 Task: In the Company hp.com, Add note: 'Update contact records with recent conversation notes.'. Mark checkbox to create task to follow up ': Tomorrow'. Create task, with  description: Send Proposal to Client, Add due date: Today; Add reminder: 30 Minutes before. Set Priority Low  and add note: Review the attached proposal. Logged in from softage.1@softage.net
Action: Mouse moved to (110, 81)
Screenshot: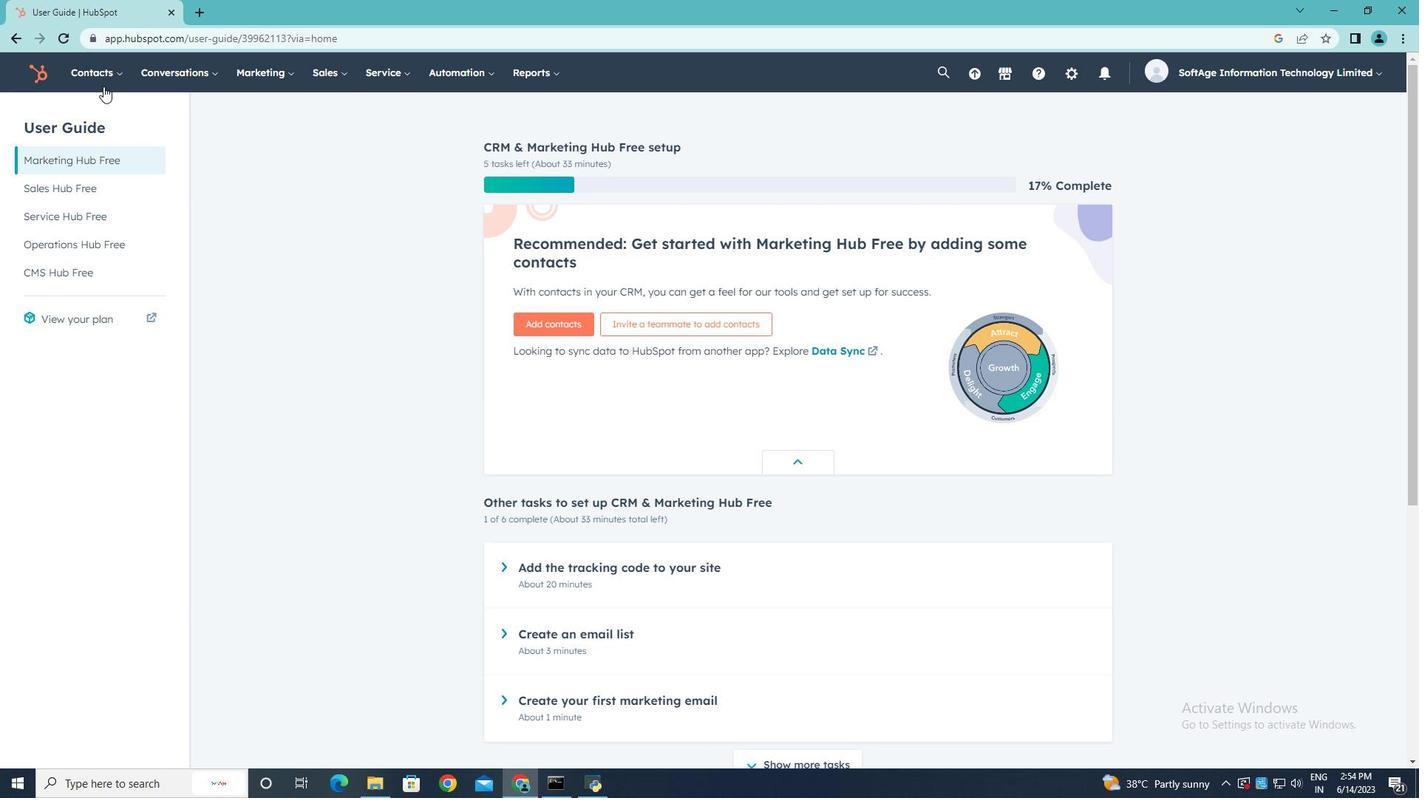 
Action: Mouse pressed left at (110, 81)
Screenshot: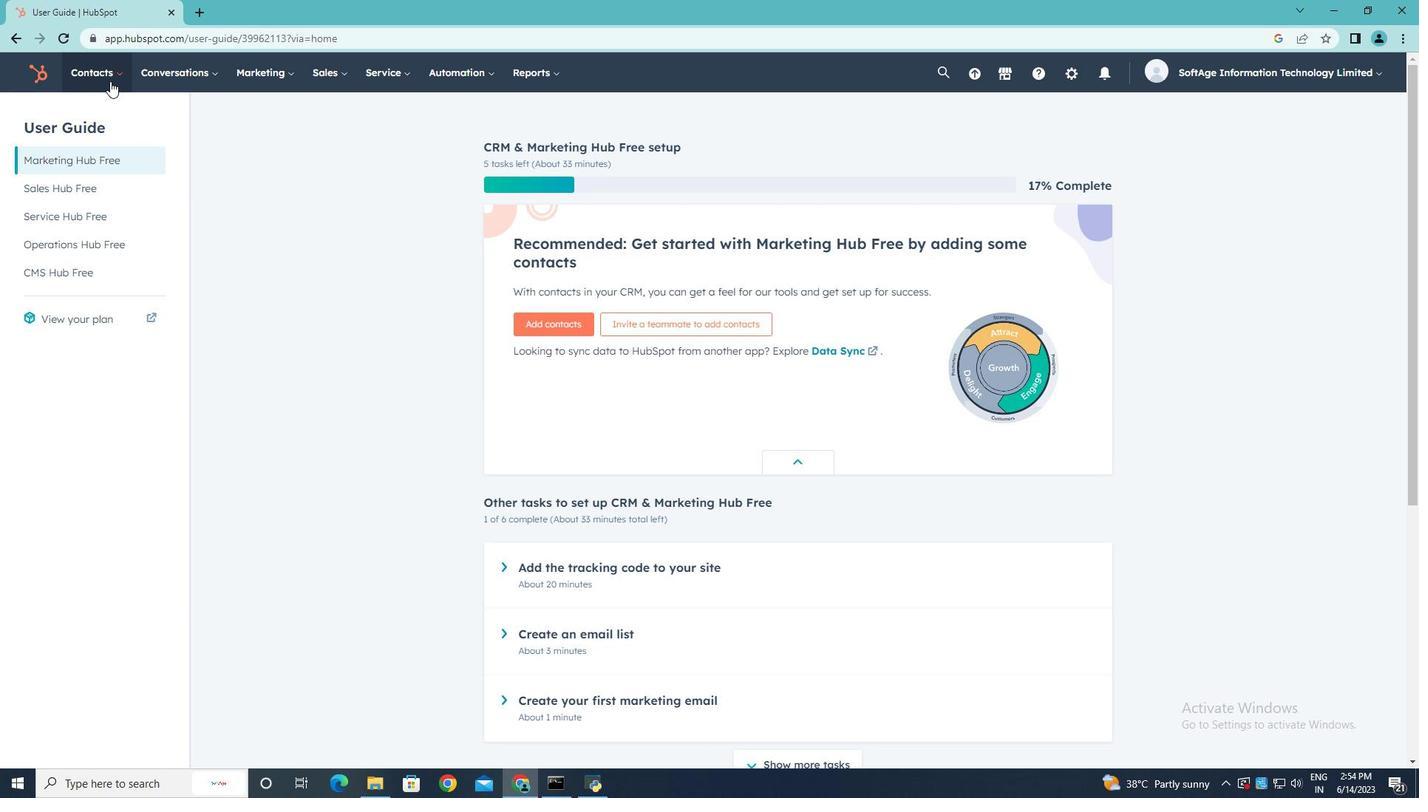 
Action: Mouse moved to (103, 135)
Screenshot: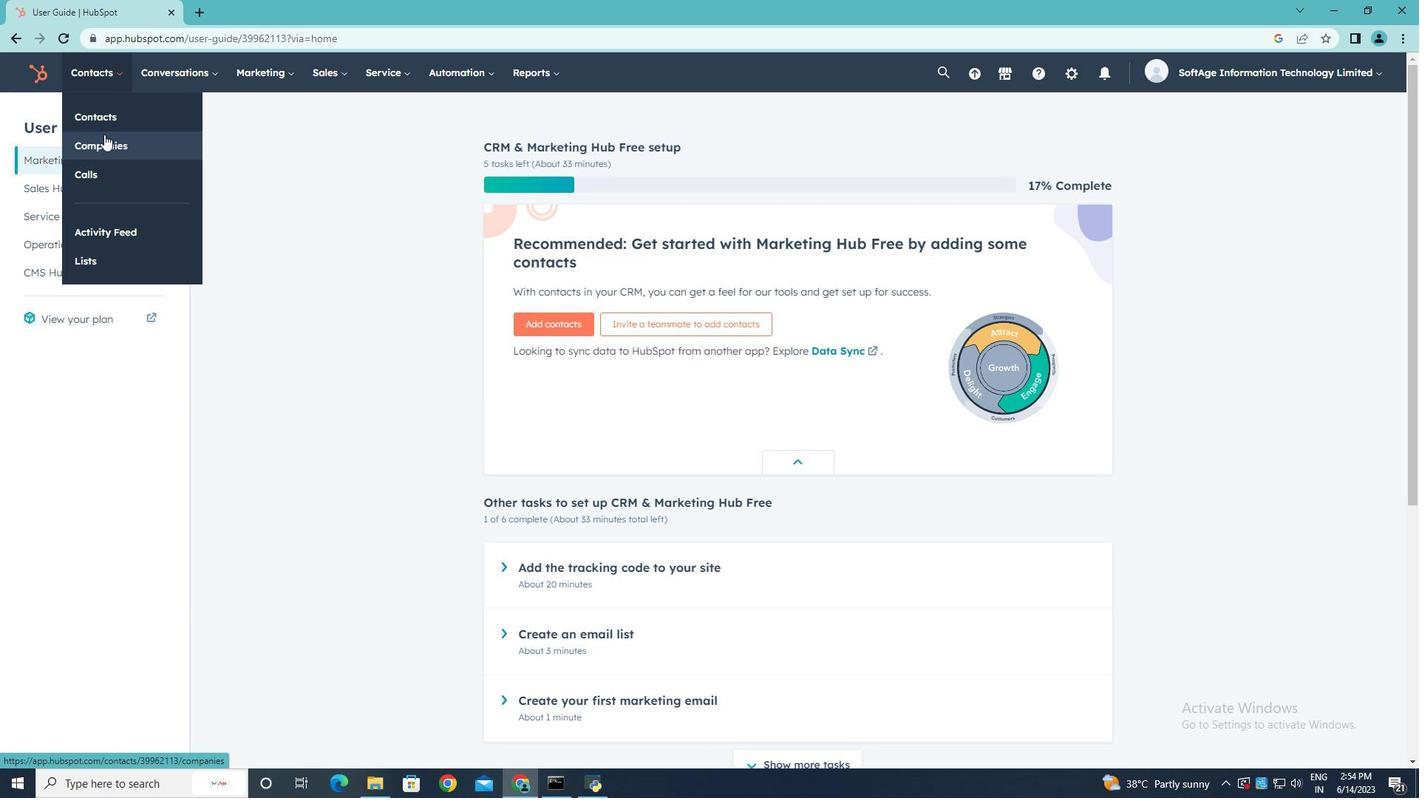 
Action: Mouse pressed left at (103, 135)
Screenshot: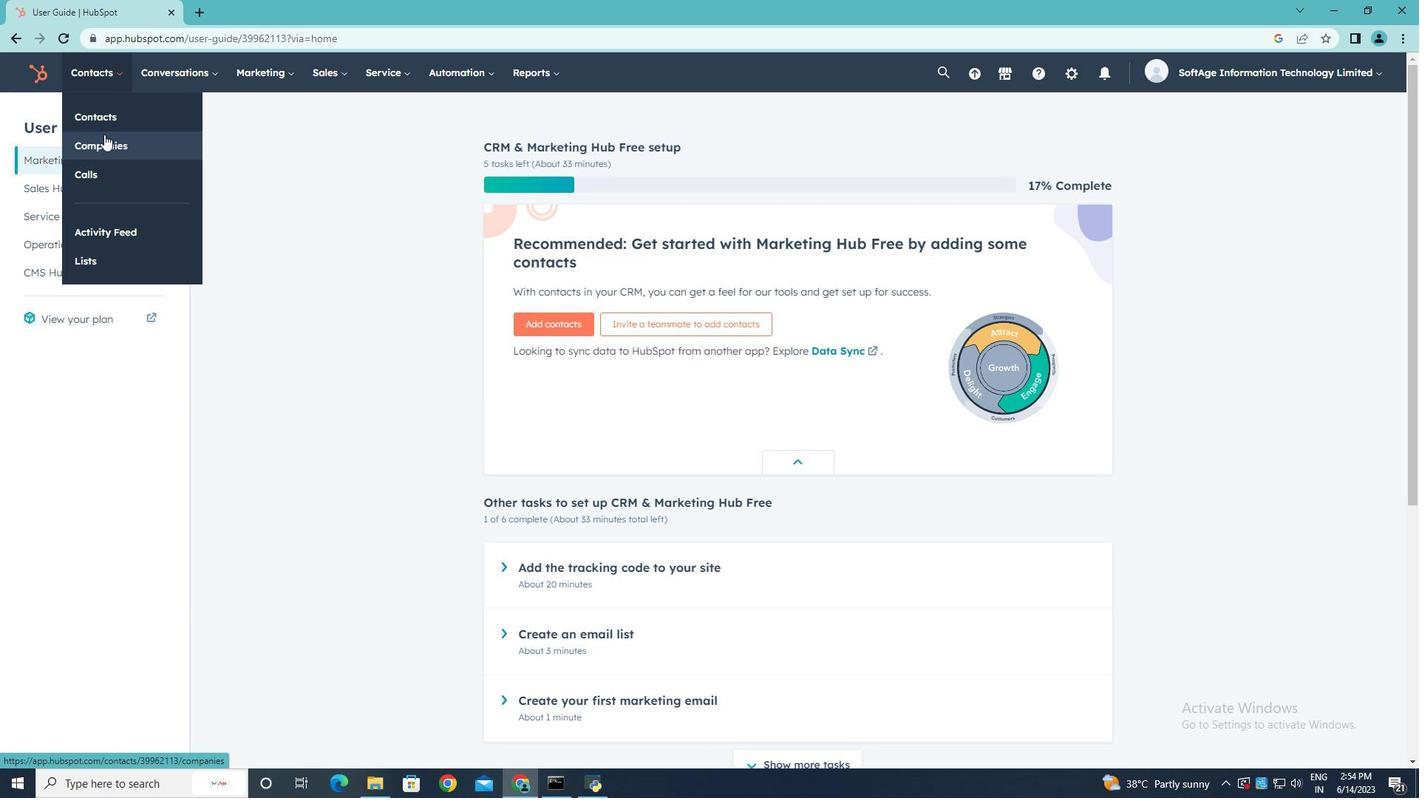 
Action: Mouse moved to (96, 239)
Screenshot: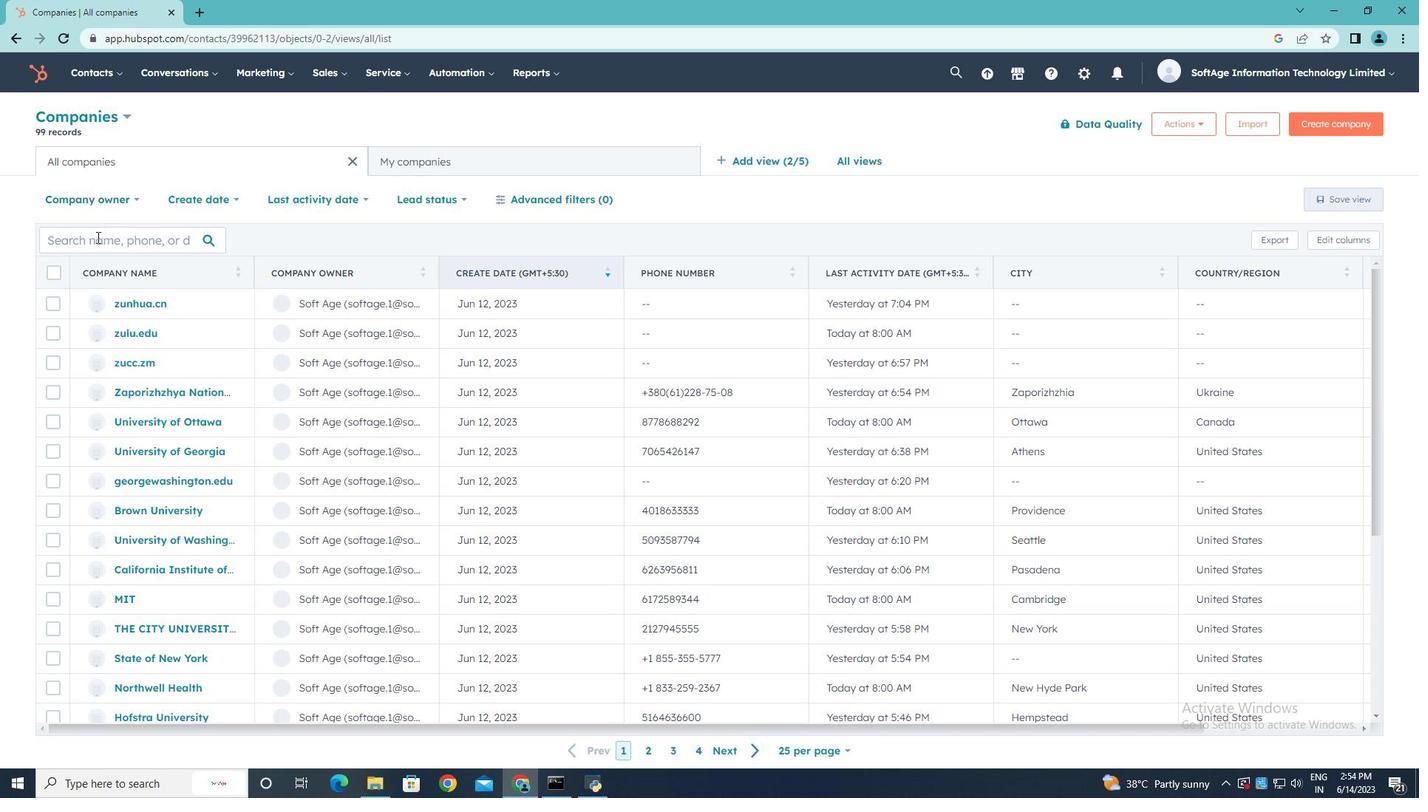 
Action: Mouse pressed left at (96, 239)
Screenshot: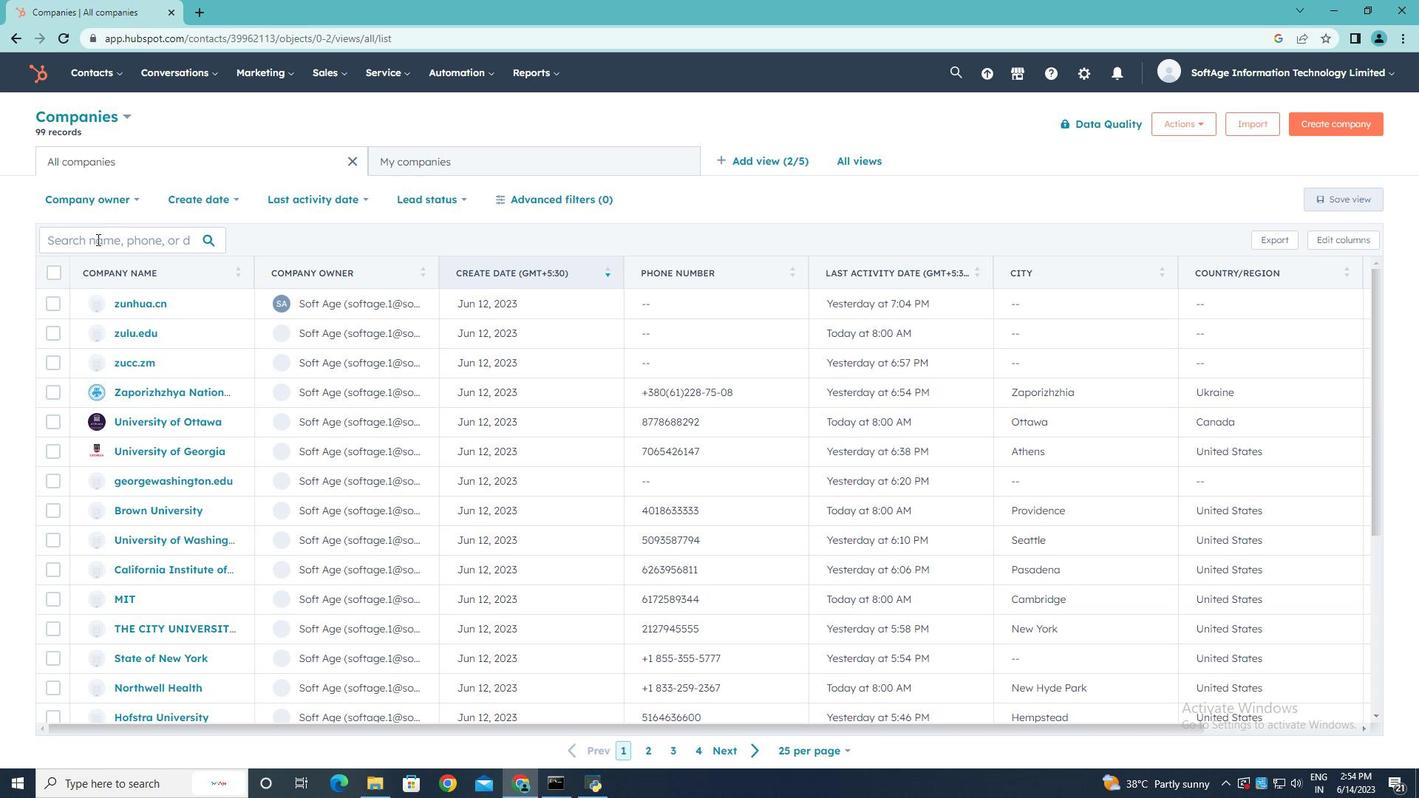 
Action: Key pressed hp.com
Screenshot: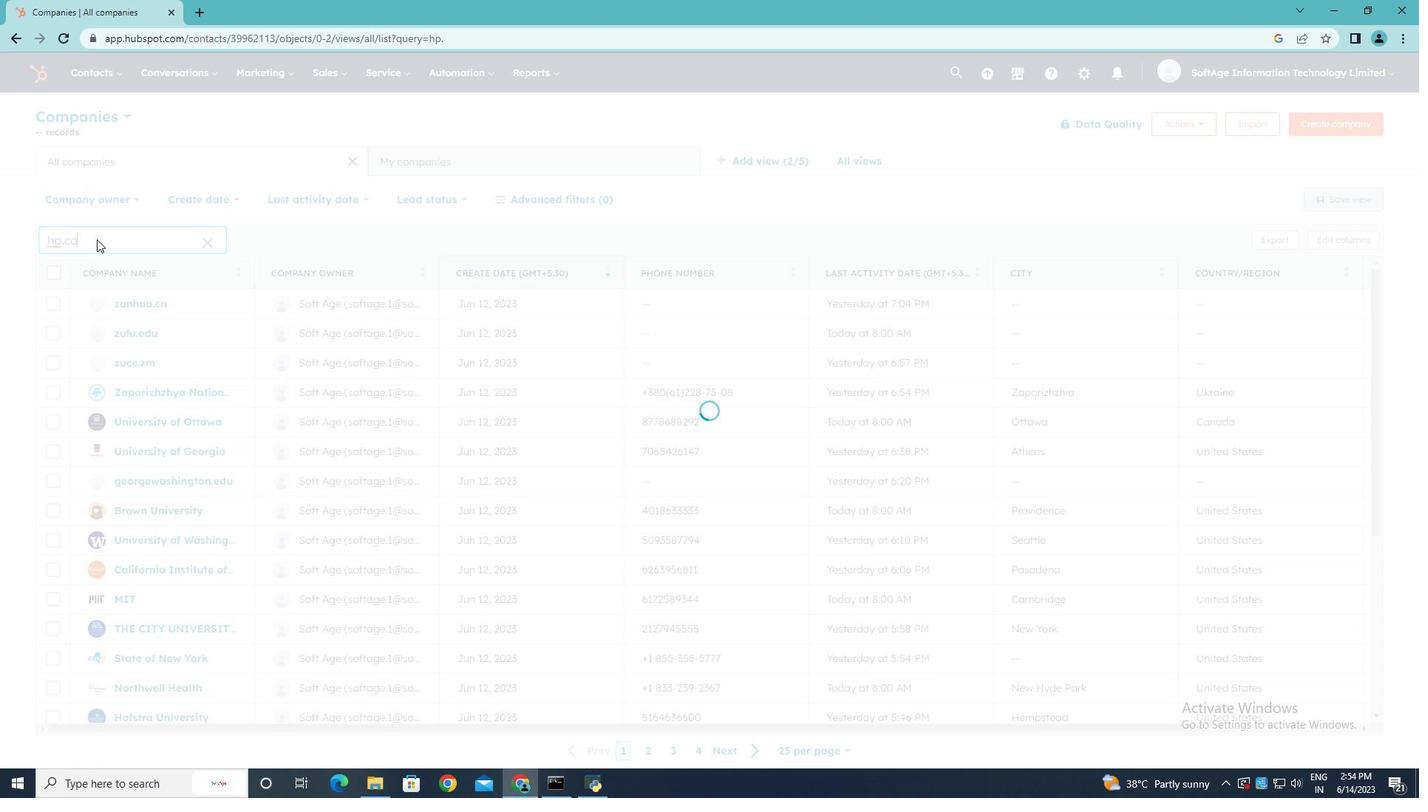 
Action: Mouse moved to (147, 306)
Screenshot: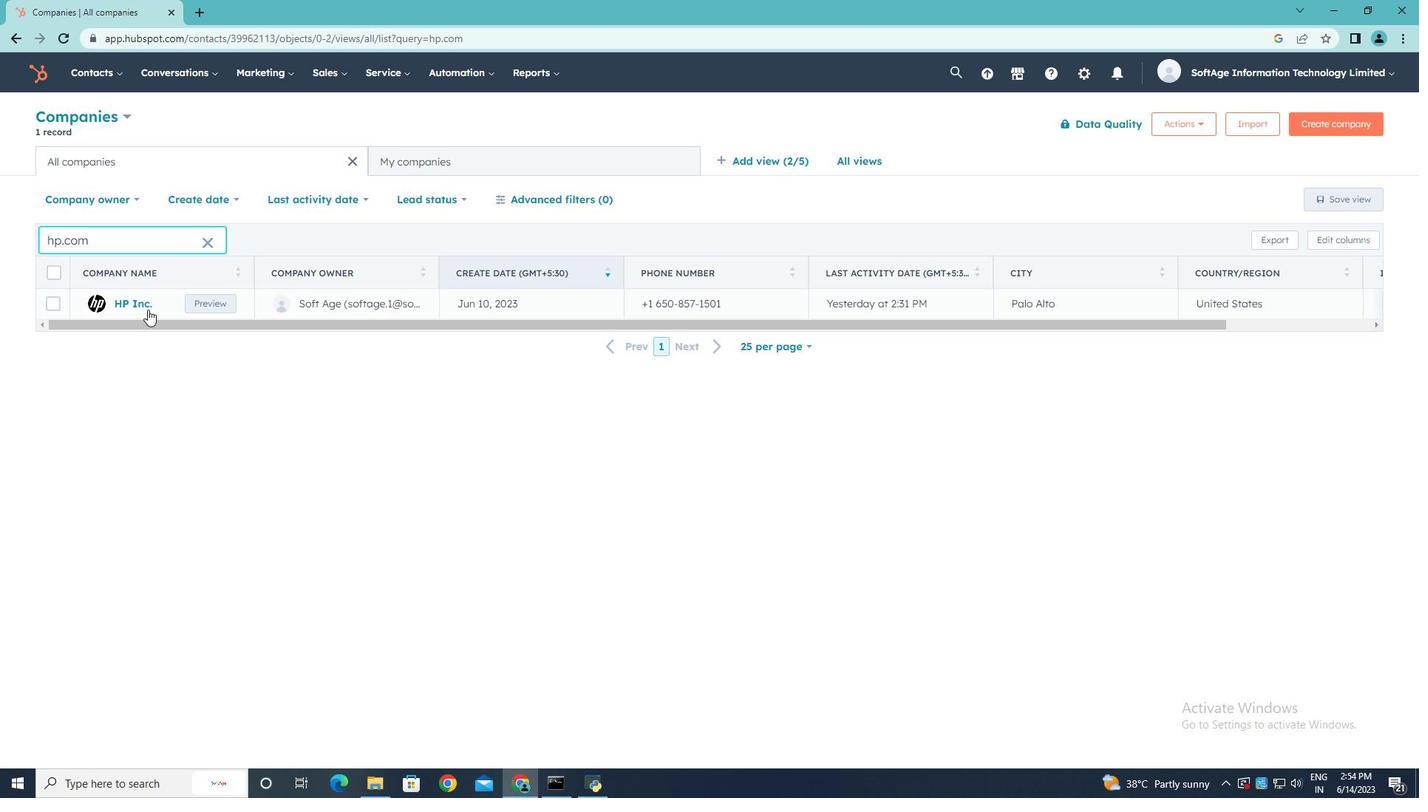 
Action: Mouse pressed left at (147, 306)
Screenshot: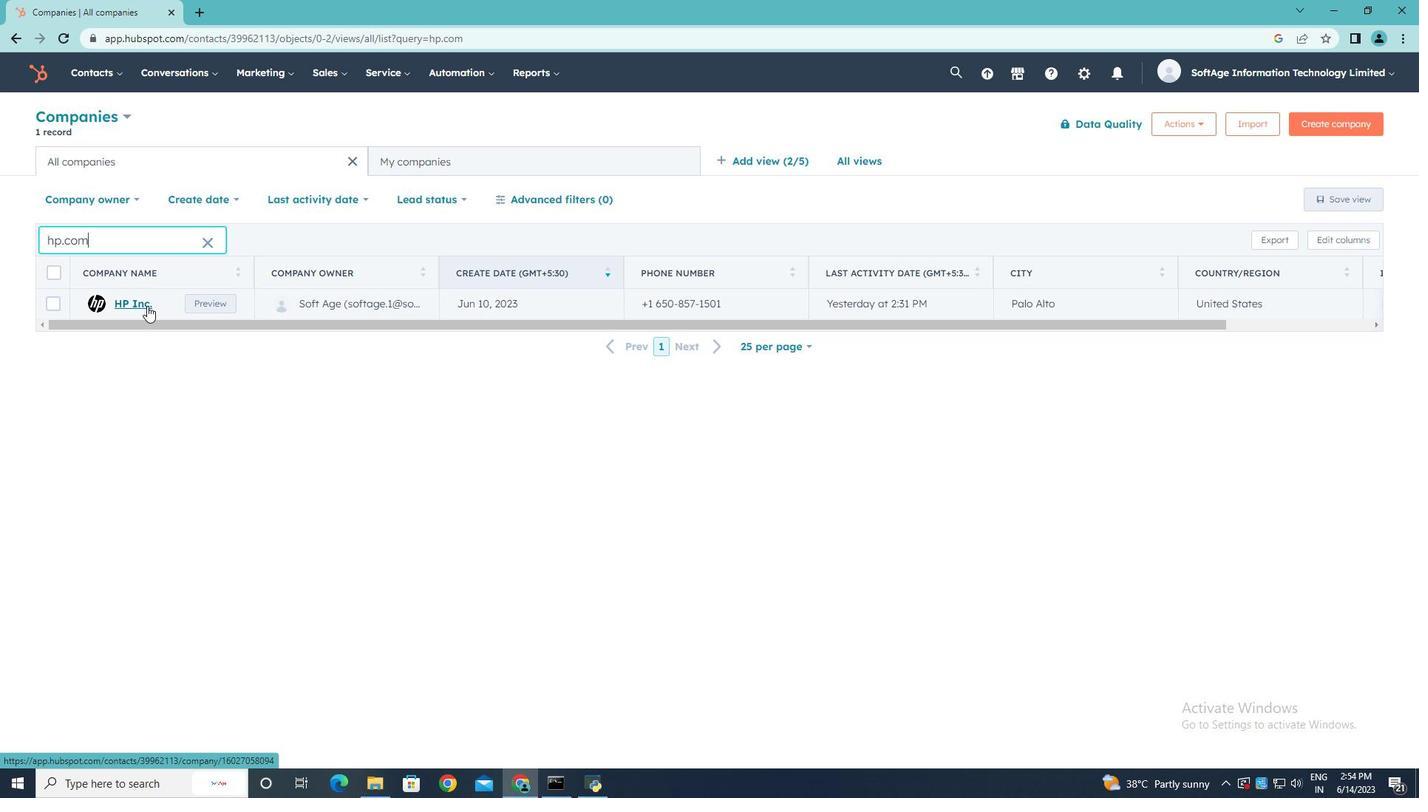 
Action: Mouse moved to (52, 249)
Screenshot: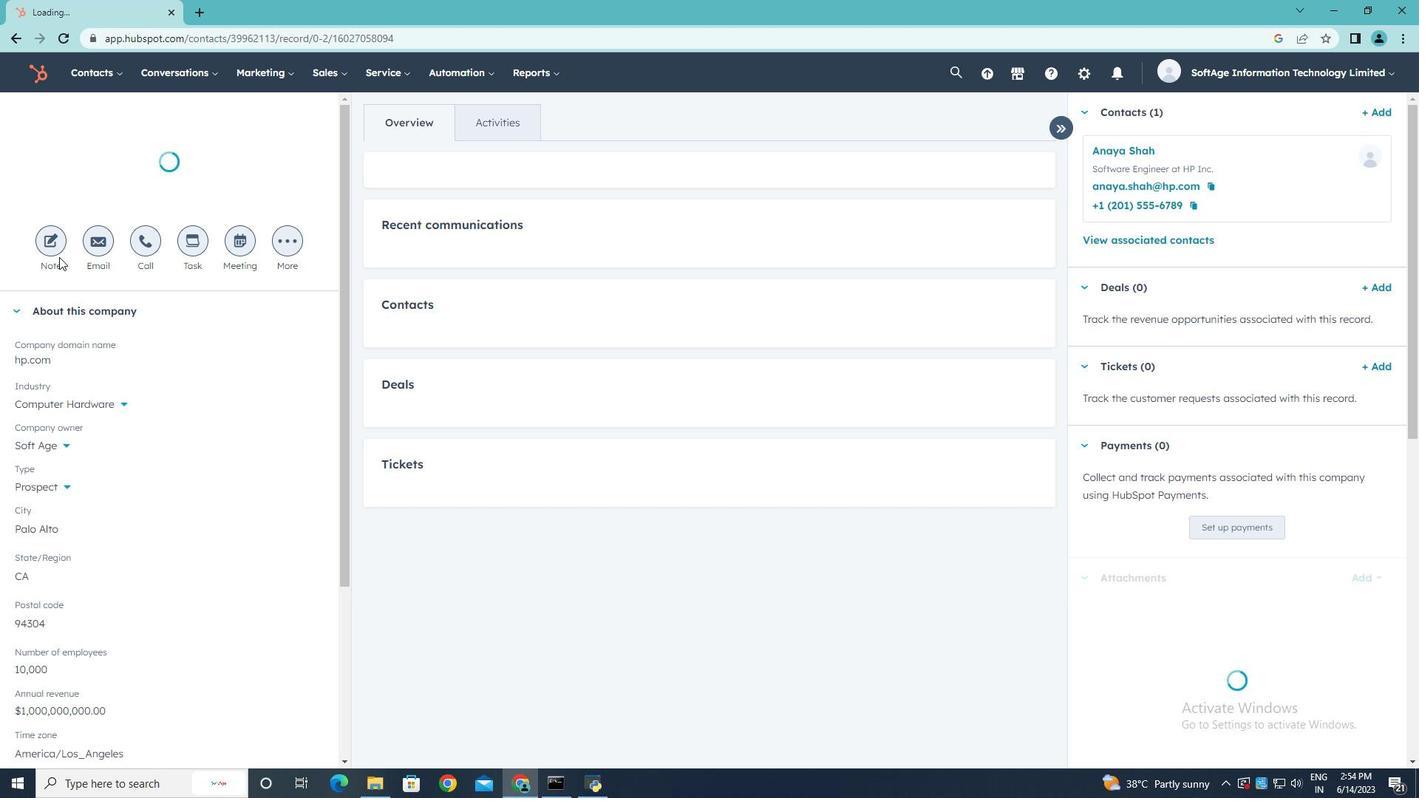 
Action: Mouse pressed left at (52, 249)
Screenshot: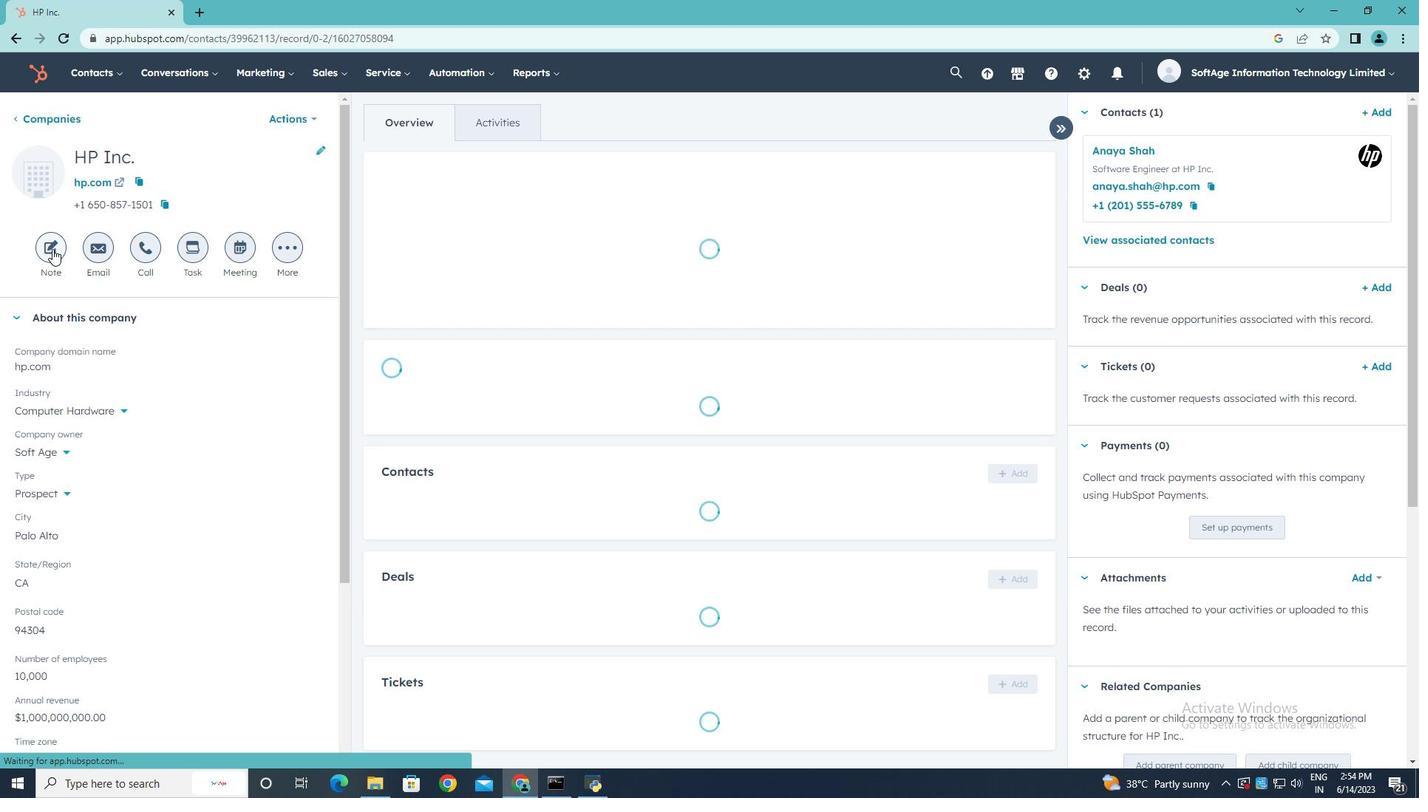 
Action: Key pressed <Key.shift>Update<Key.space>e<Key.backspace>contact<Key.space>records<Key.space>with<Key.space>recent<Key.space>conversation<Key.space>notes.
Screenshot: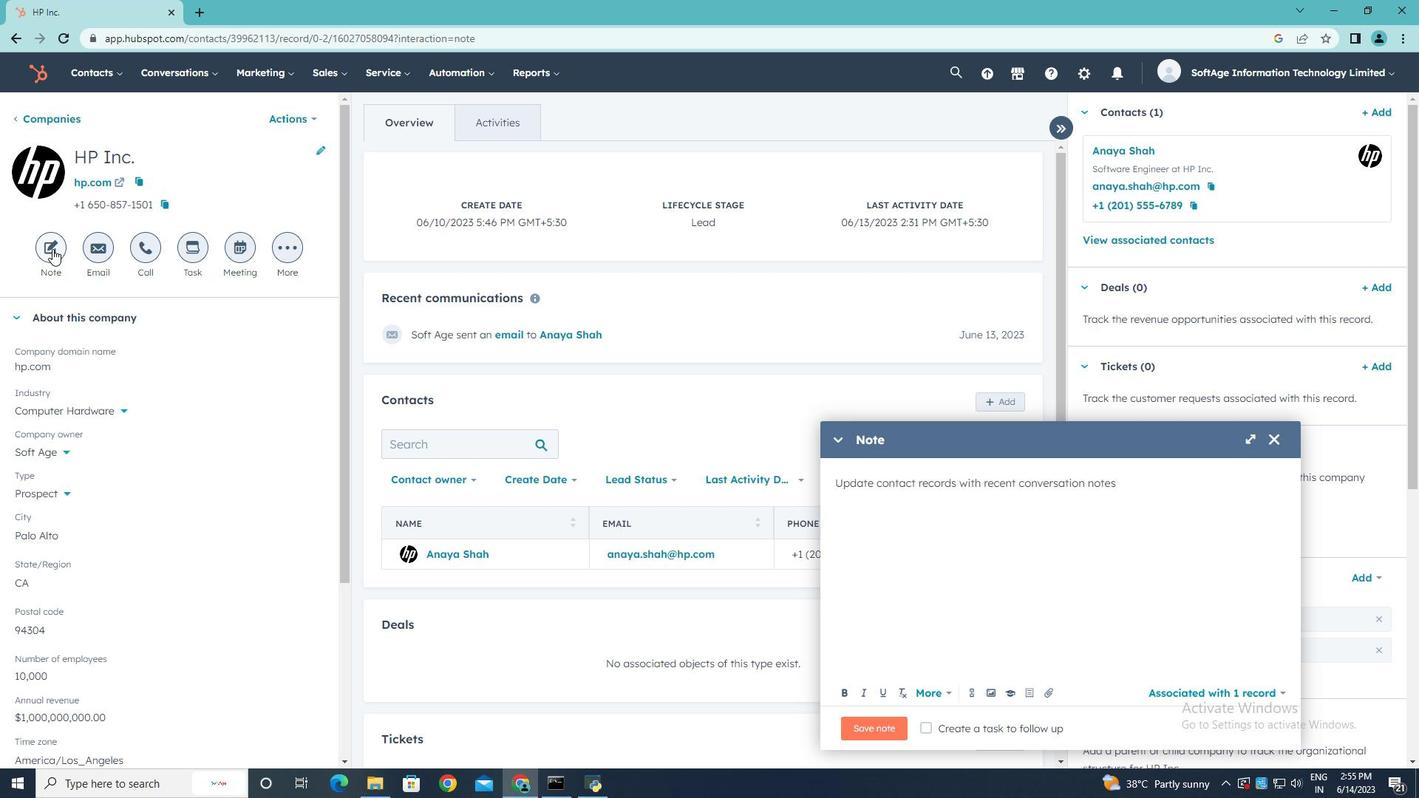 
Action: Mouse moved to (926, 723)
Screenshot: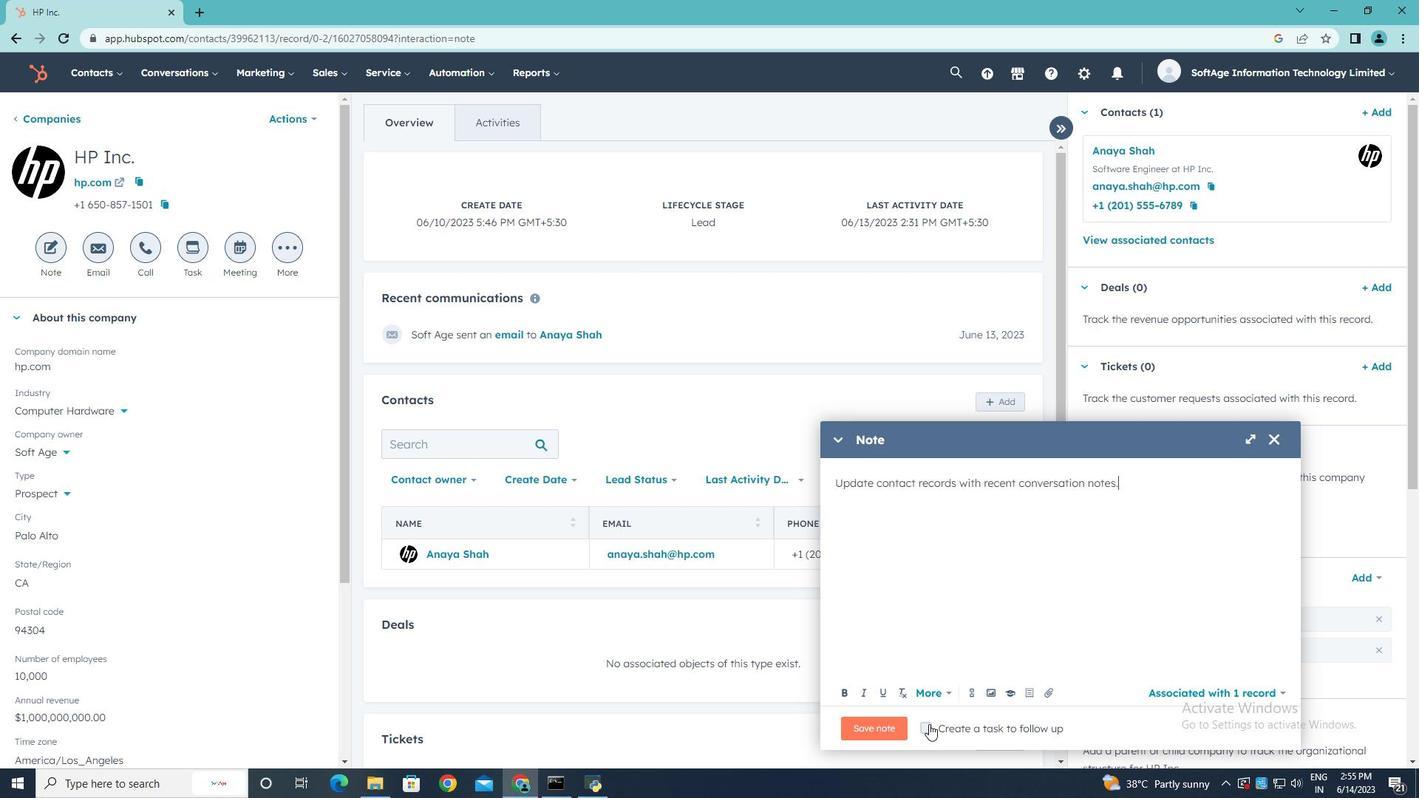 
Action: Mouse pressed left at (926, 723)
Screenshot: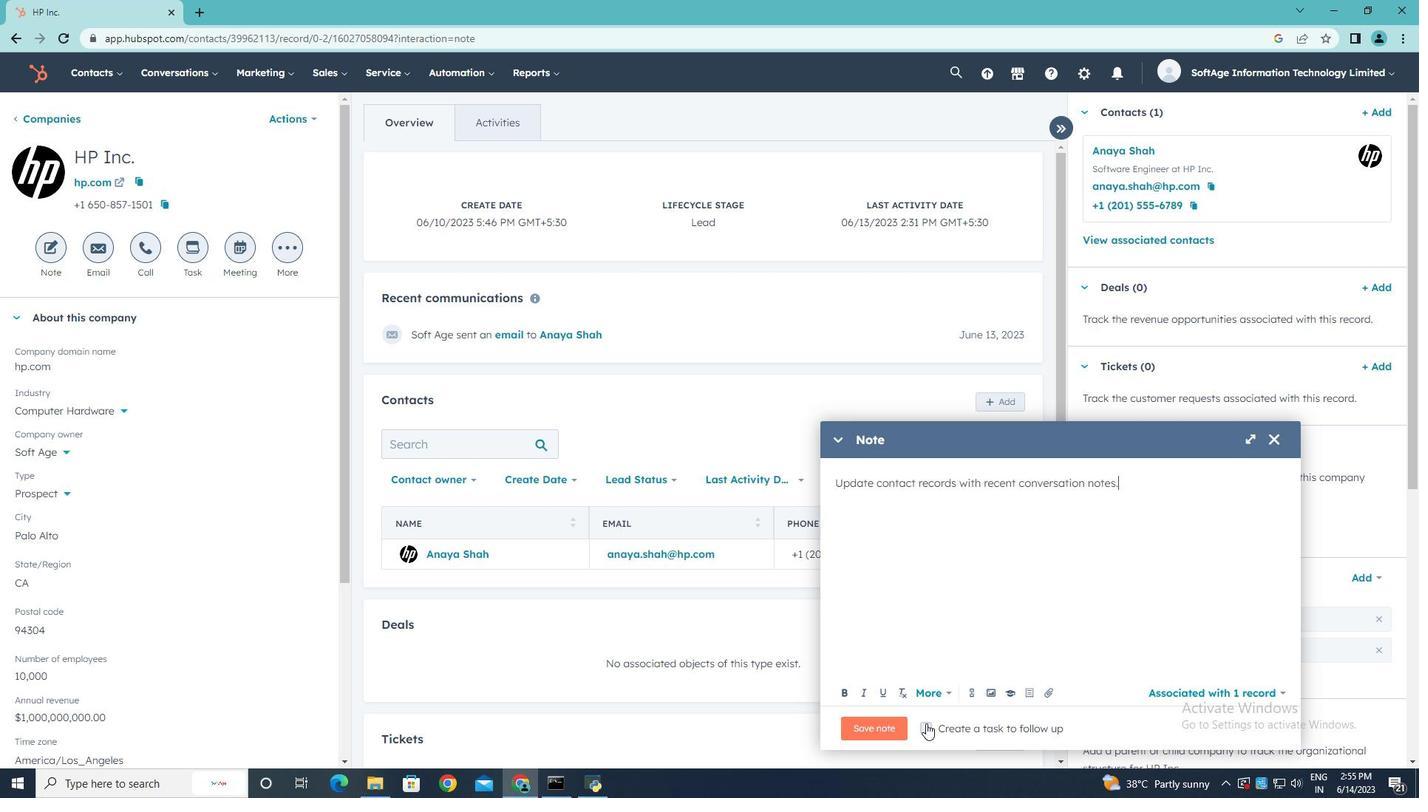 
Action: Mouse moved to (1213, 726)
Screenshot: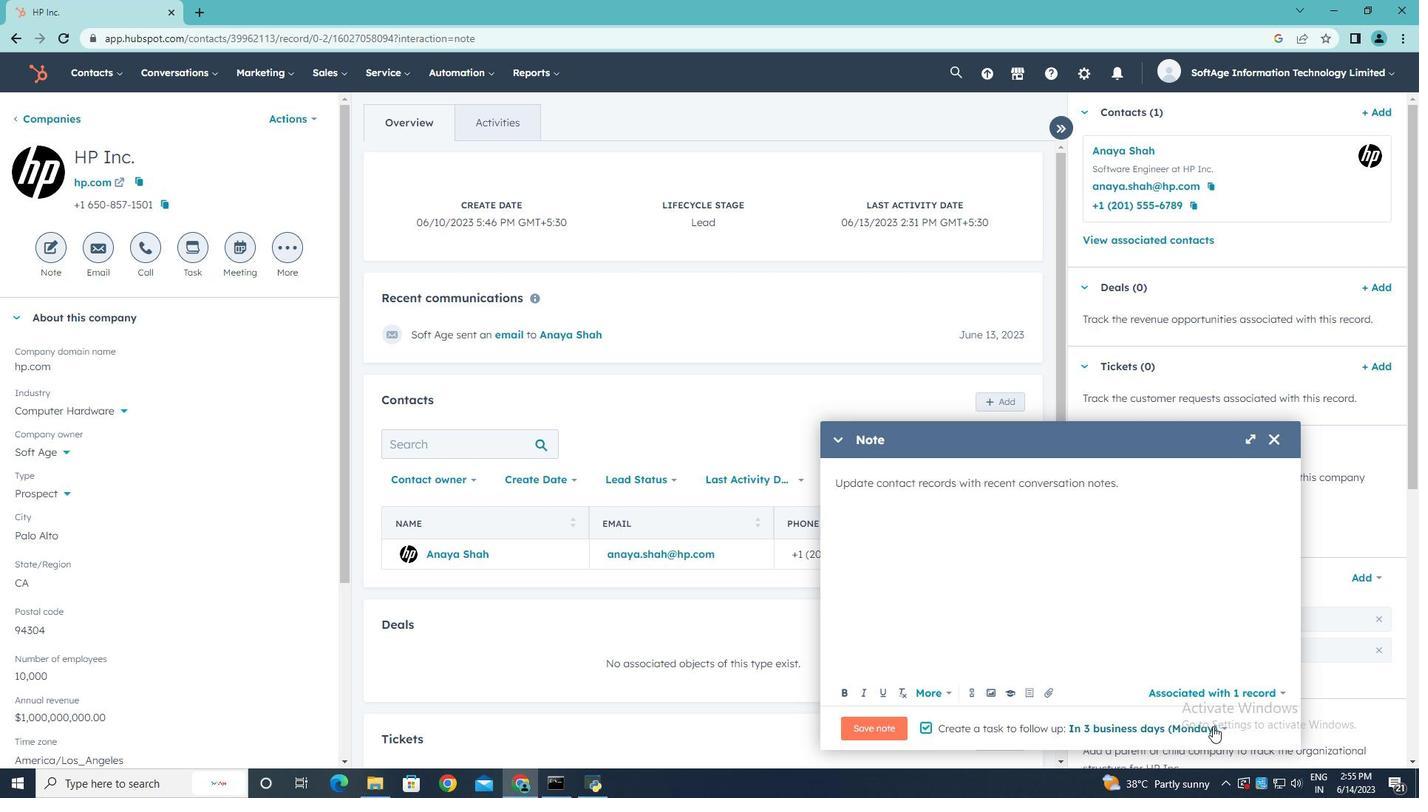 
Action: Mouse pressed left at (1213, 726)
Screenshot: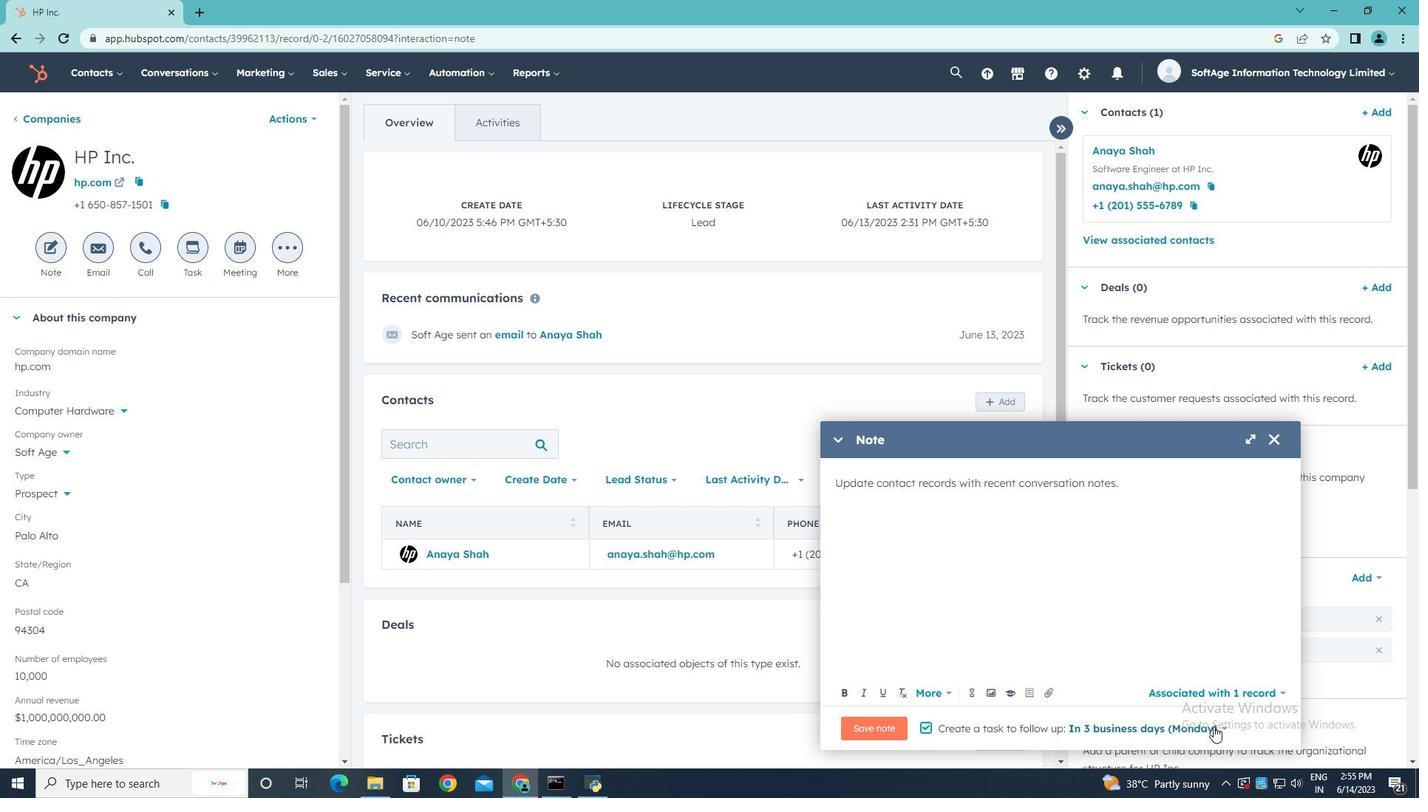 
Action: Mouse moved to (1148, 631)
Screenshot: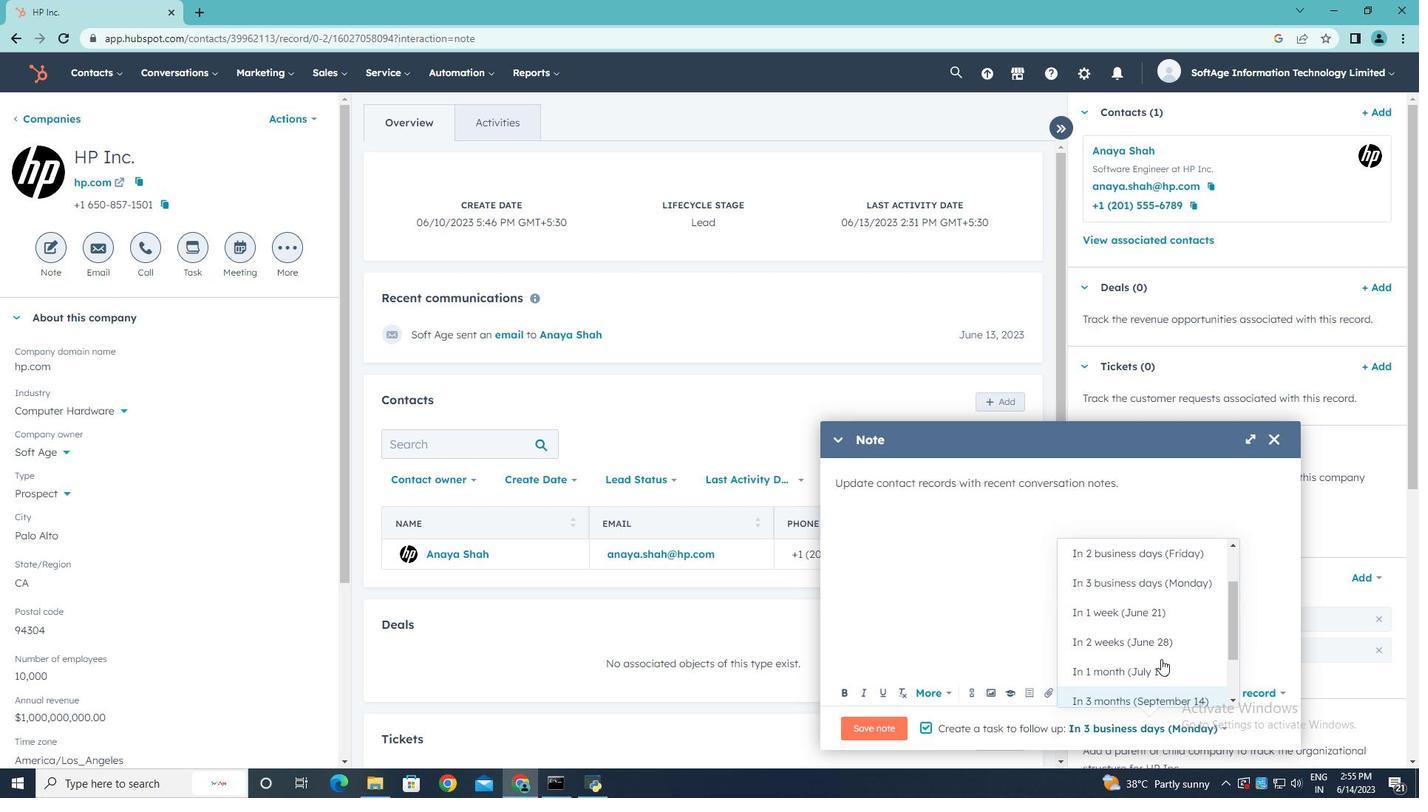 
Action: Mouse scrolled (1148, 632) with delta (0, 0)
Screenshot: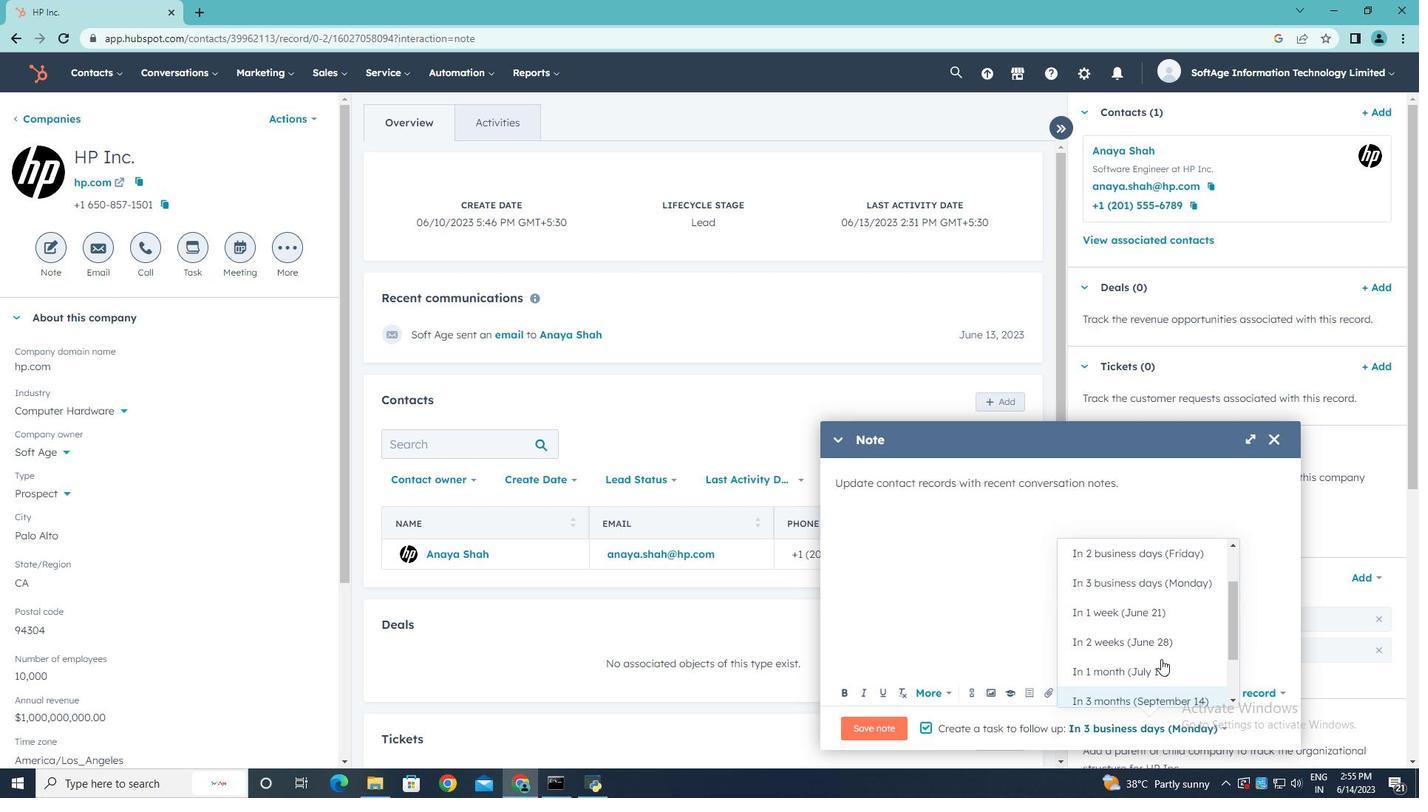 
Action: Mouse scrolled (1148, 632) with delta (0, 0)
Screenshot: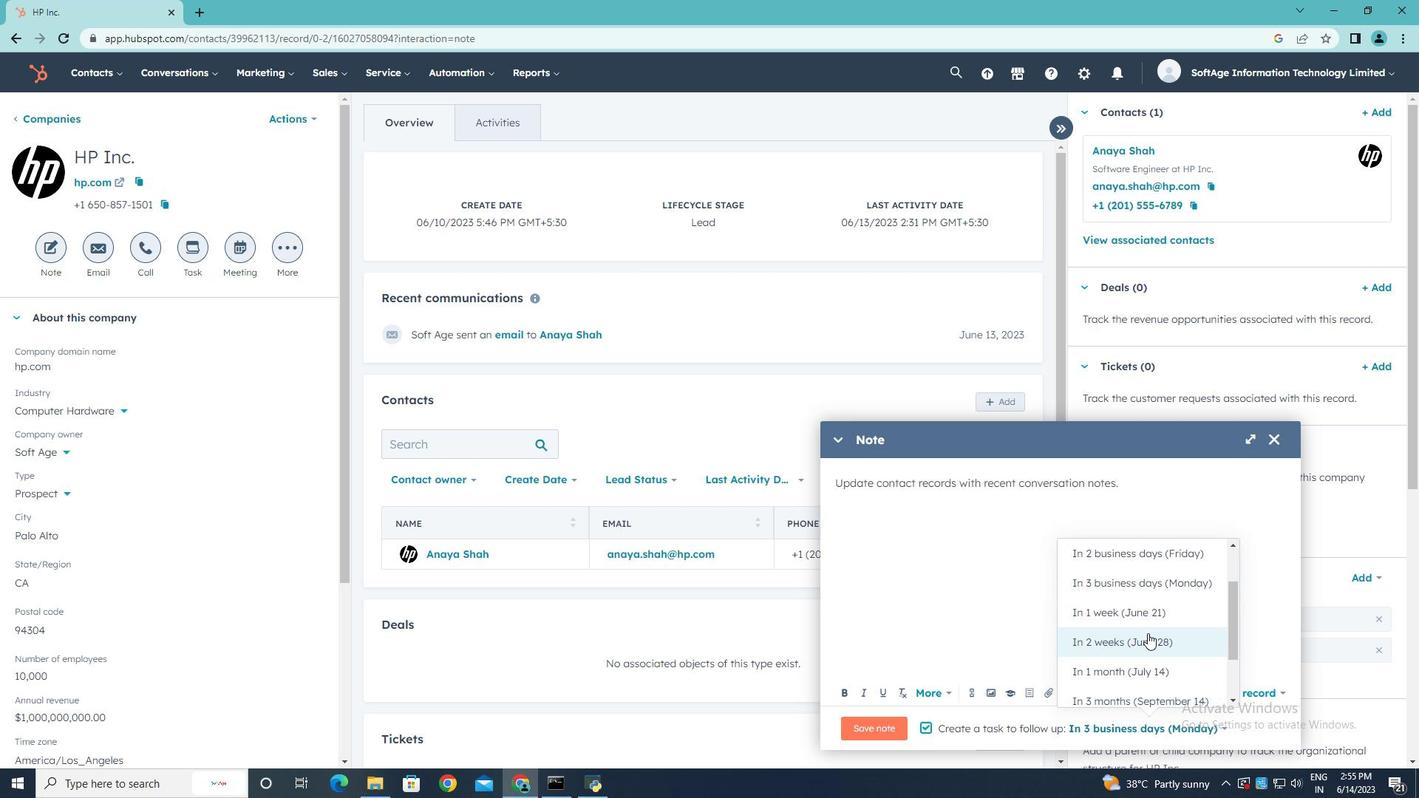 
Action: Mouse scrolled (1148, 632) with delta (0, 0)
Screenshot: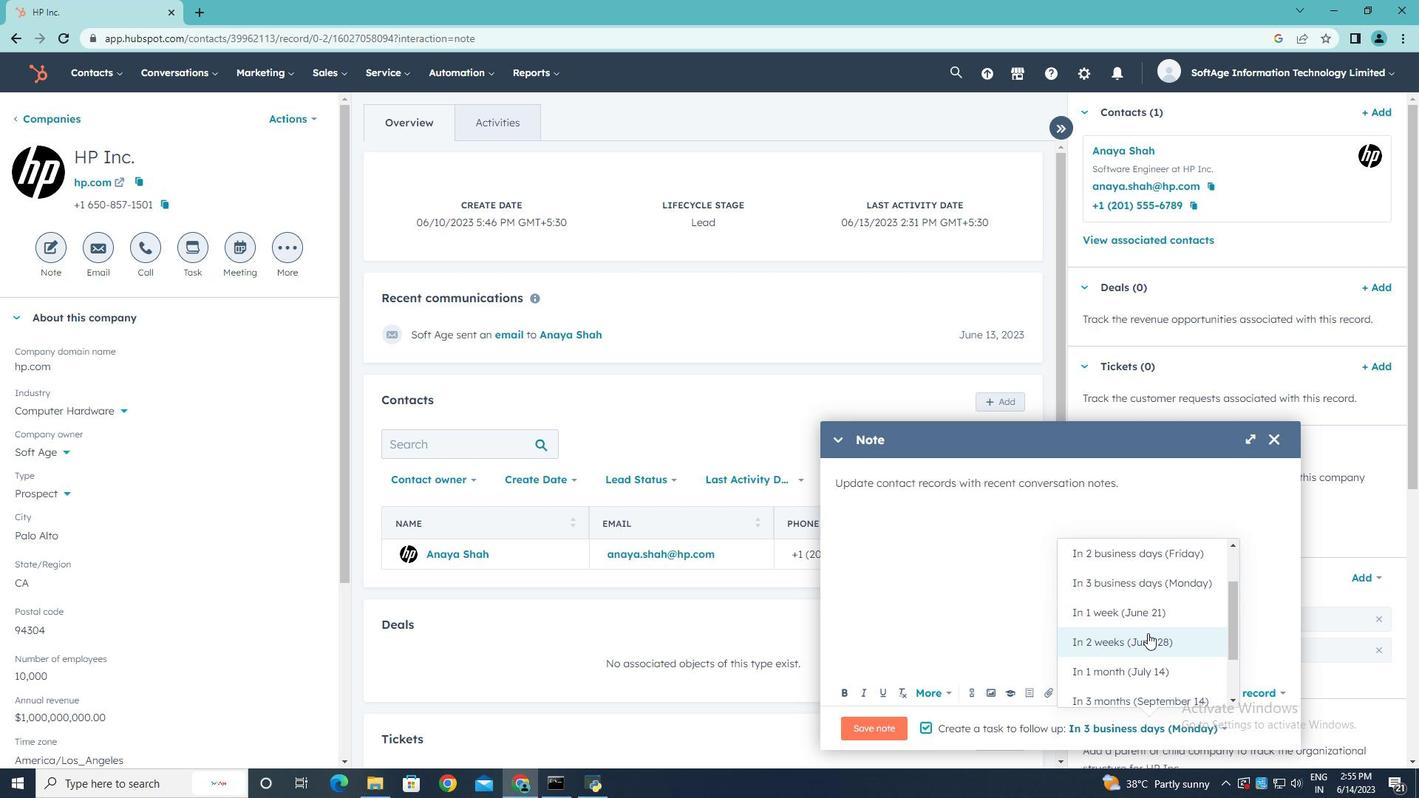
Action: Mouse scrolled (1148, 632) with delta (0, 0)
Screenshot: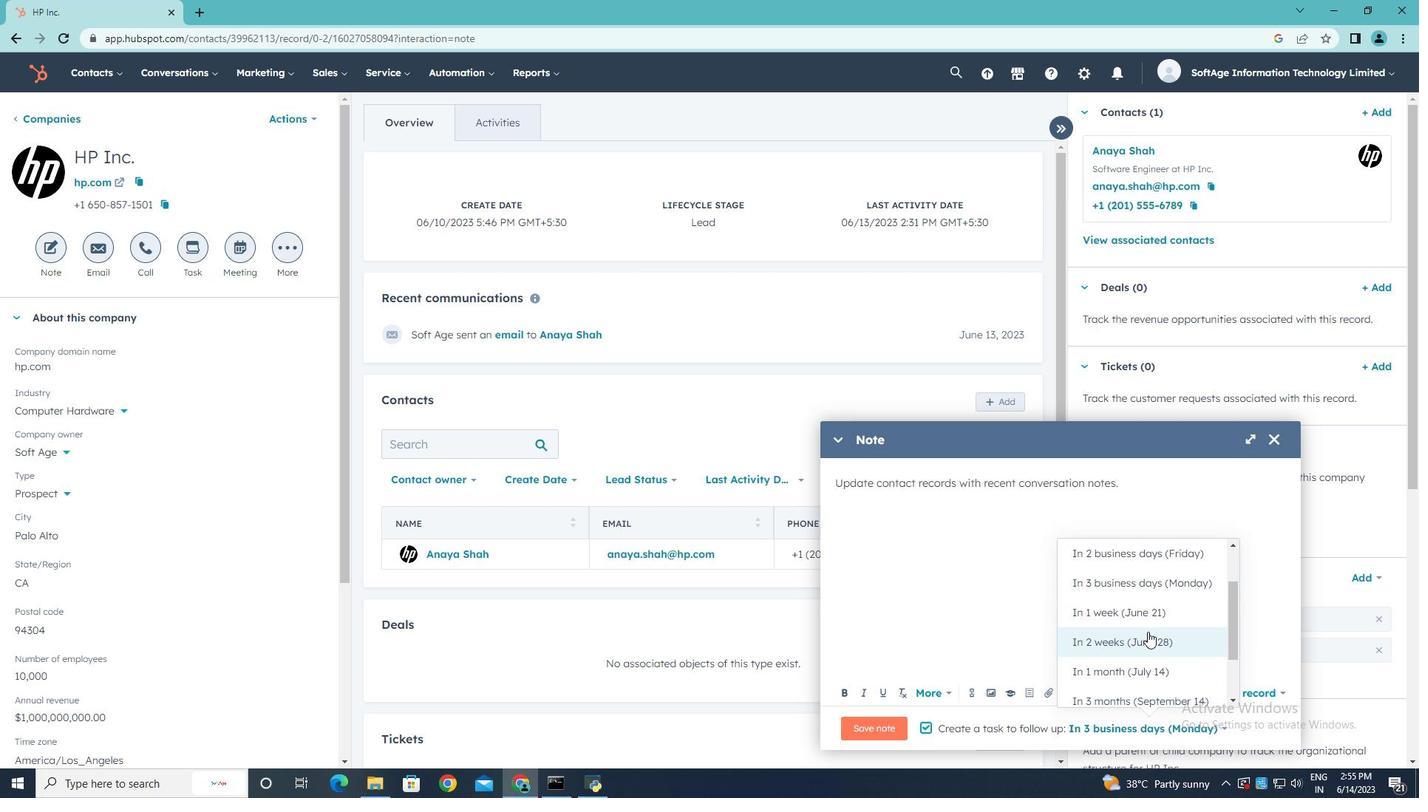 
Action: Mouse scrolled (1148, 632) with delta (0, 0)
Screenshot: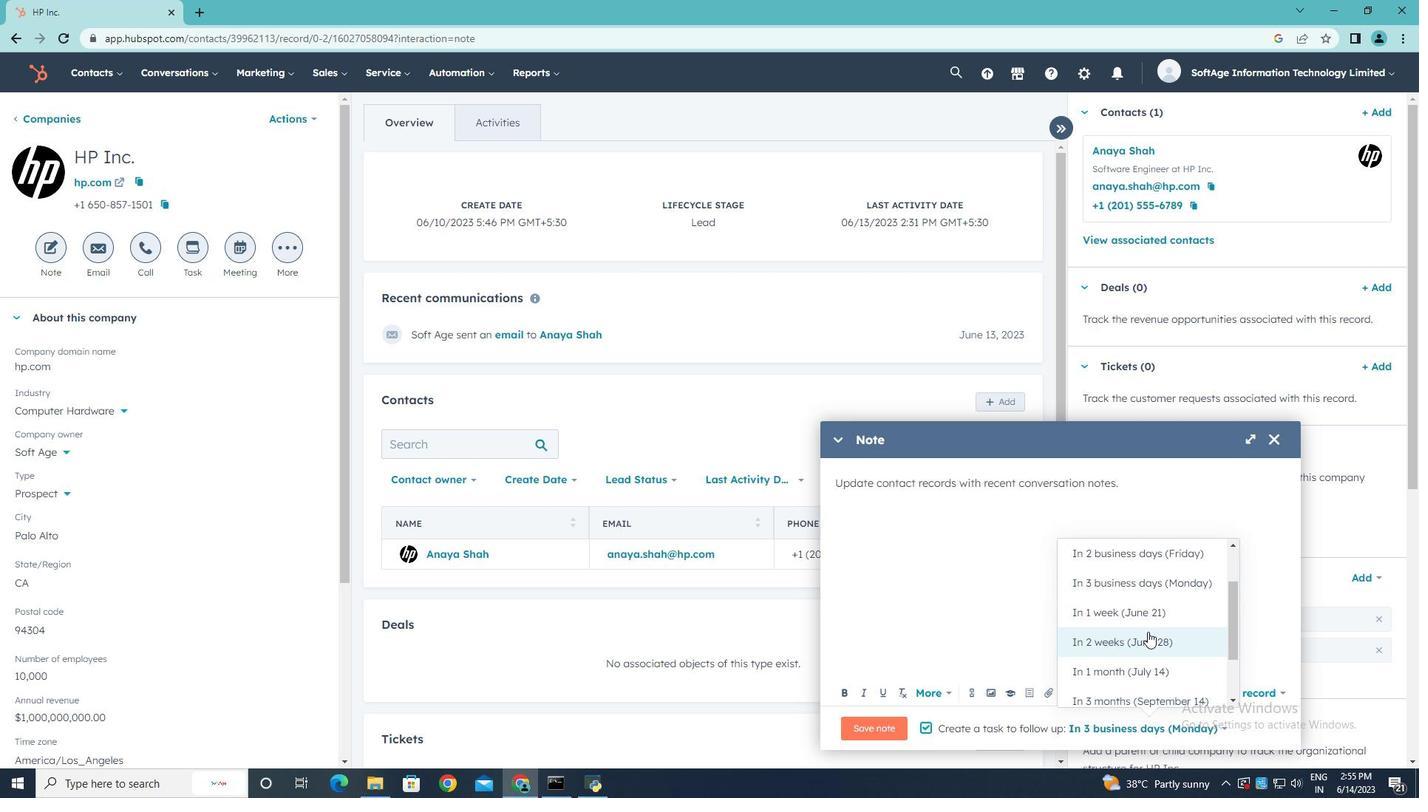 
Action: Mouse moved to (1137, 595)
Screenshot: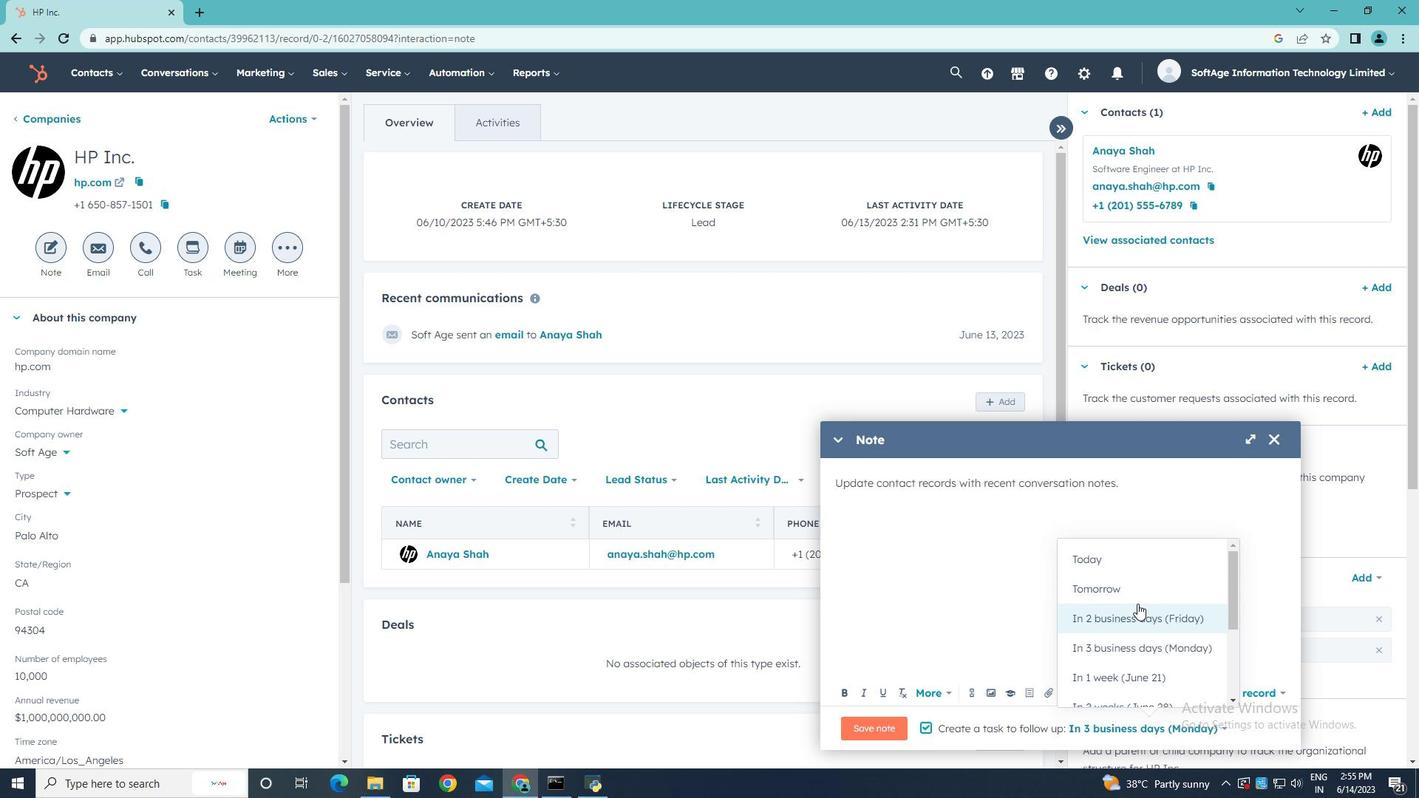 
Action: Mouse pressed left at (1137, 595)
Screenshot: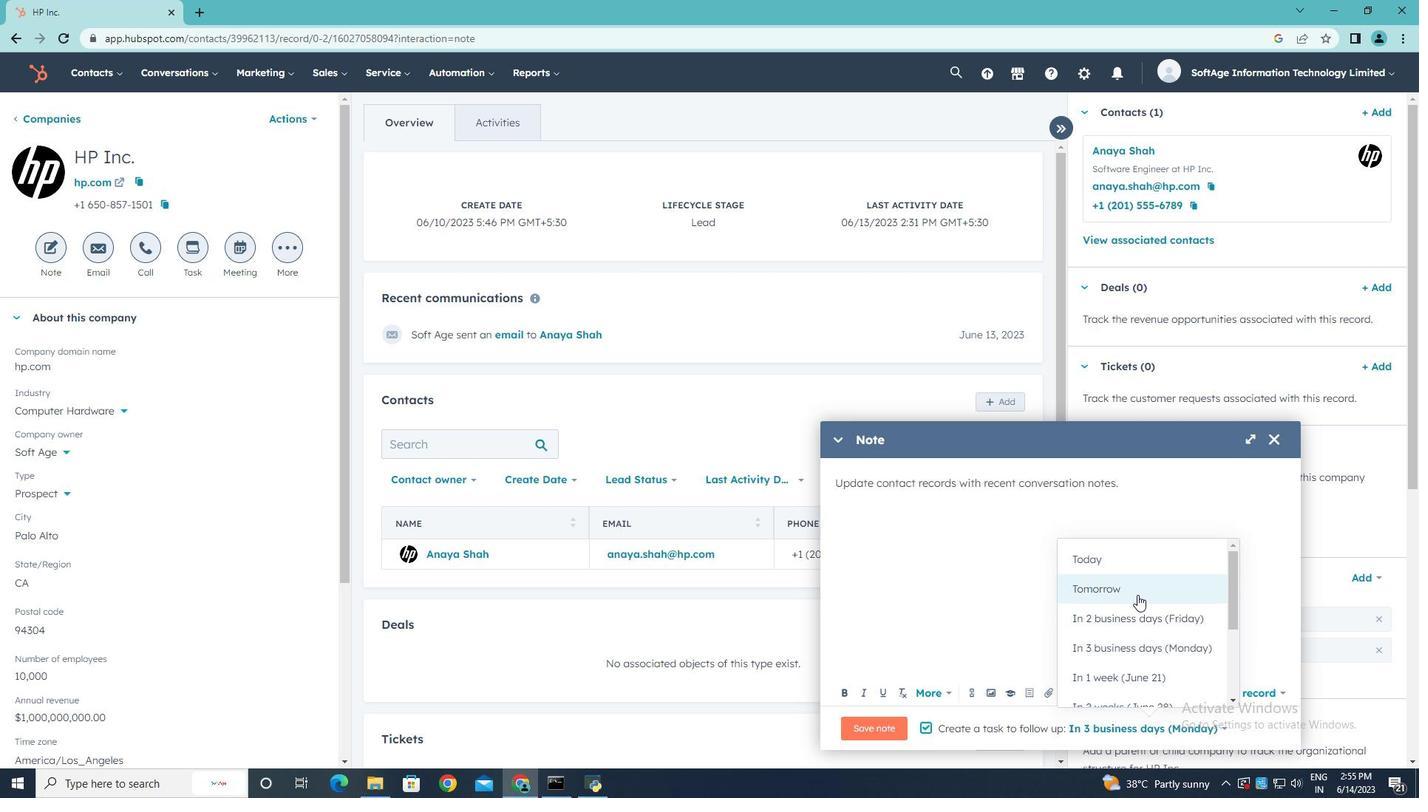 
Action: Mouse moved to (872, 730)
Screenshot: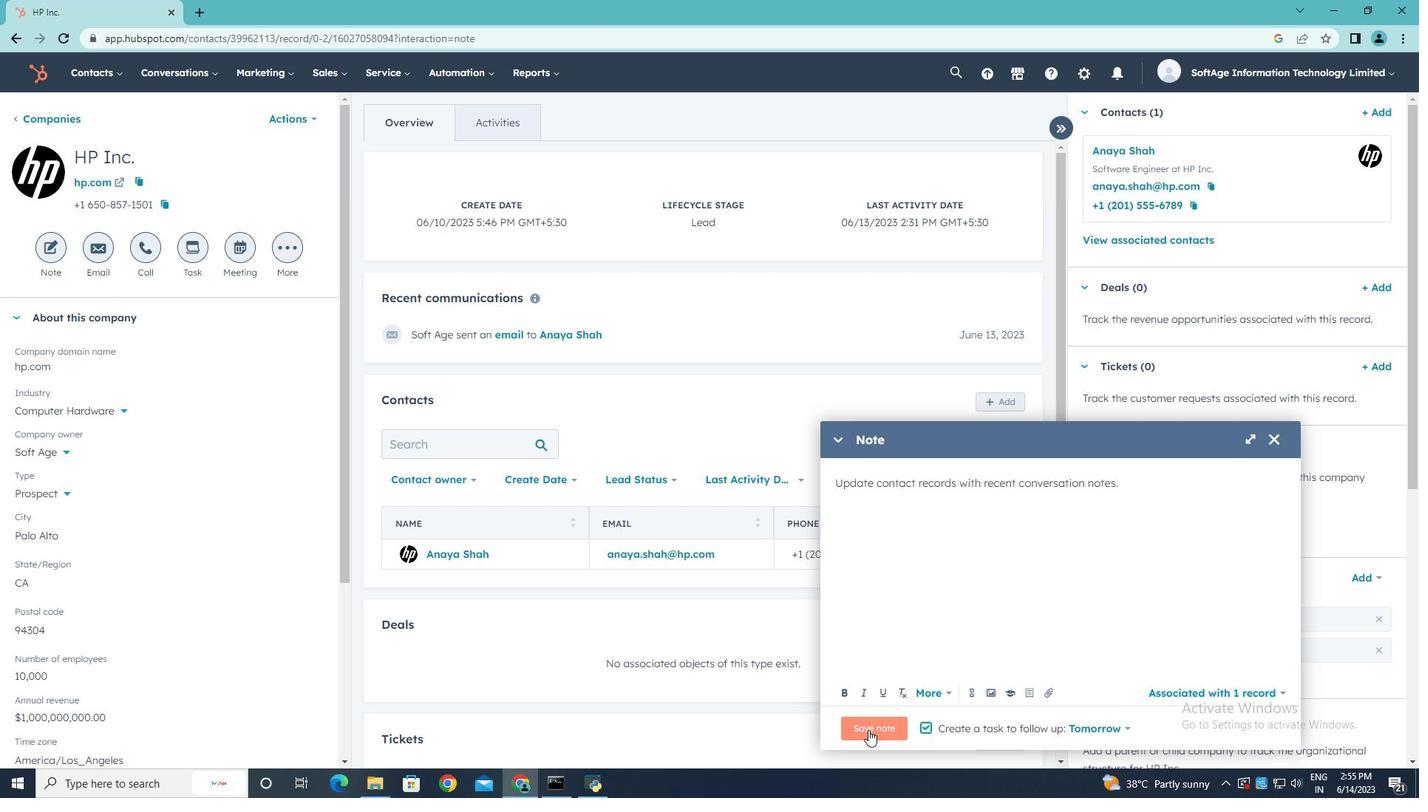 
Action: Mouse pressed left at (872, 730)
Screenshot: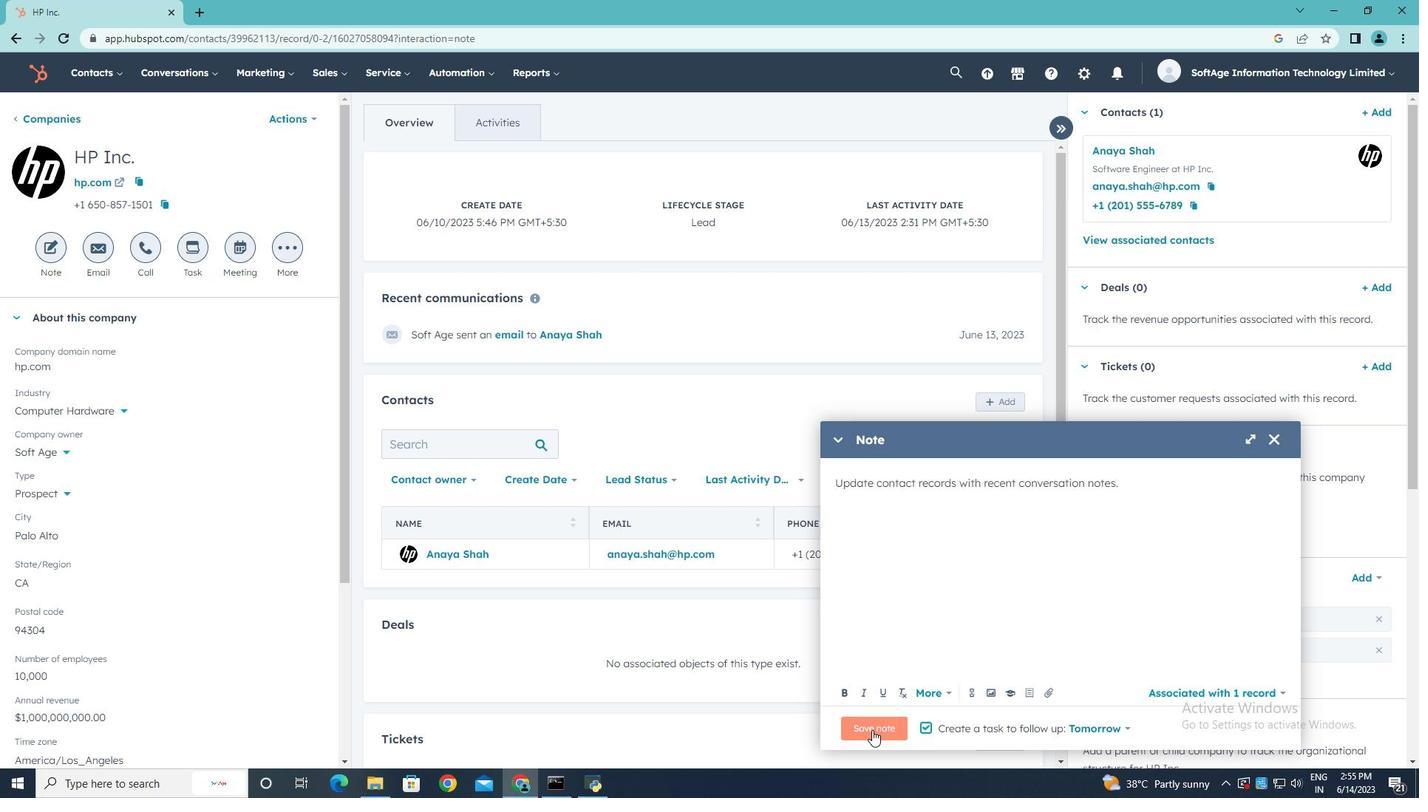 
Action: Mouse moved to (200, 252)
Screenshot: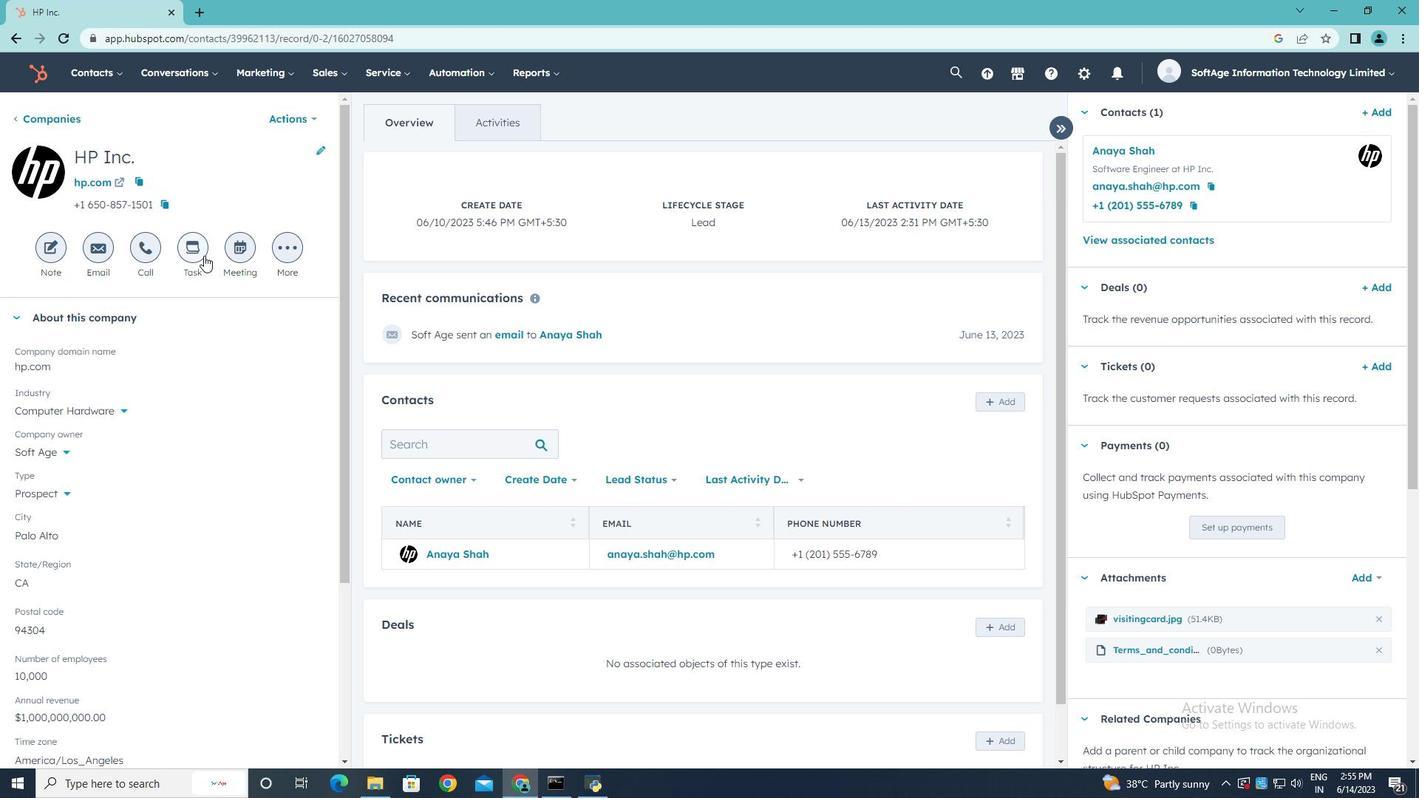 
Action: Mouse pressed left at (200, 252)
Screenshot: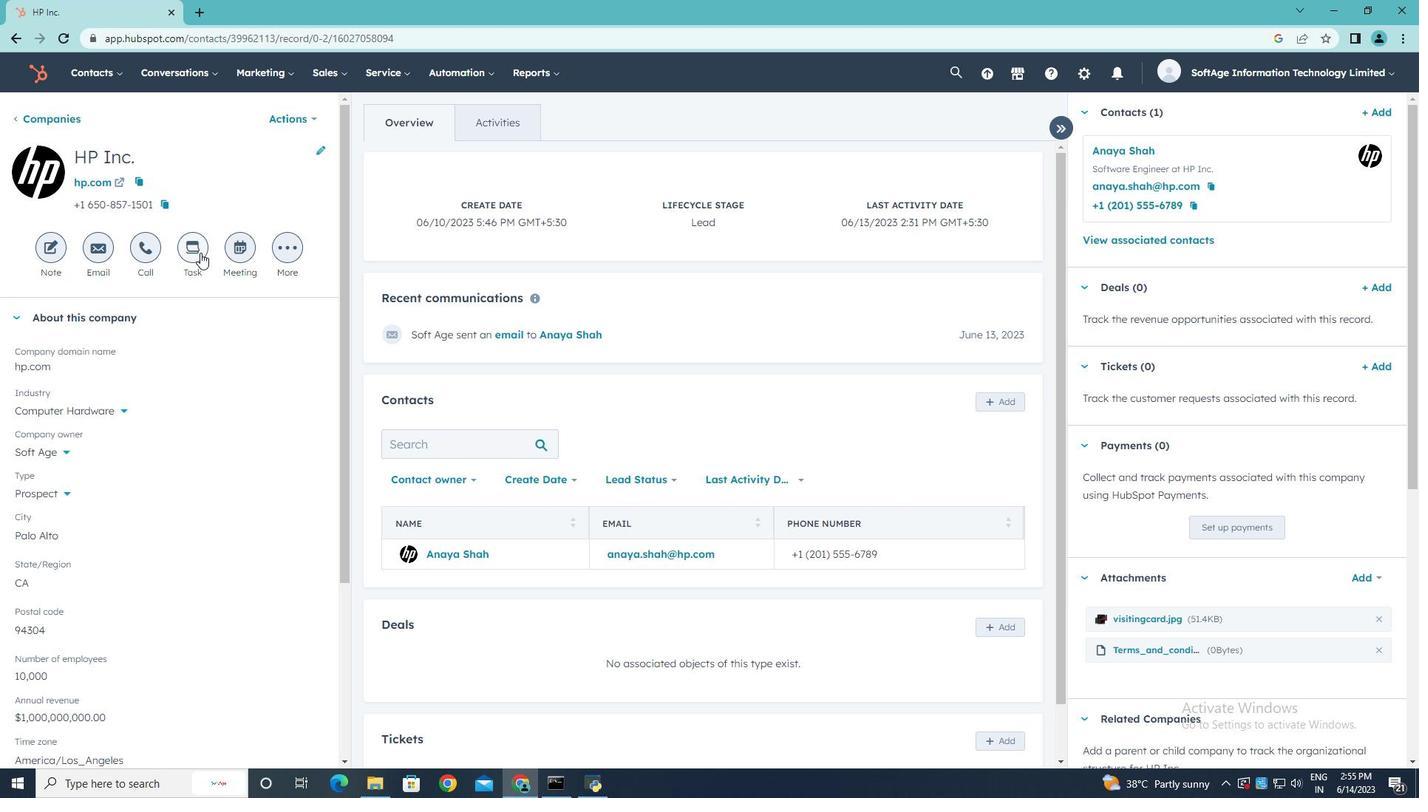 
Action: Key pressed <Key.shift>Send<Key.space>proposal<Key.space>to<Key.space>client<Key.backspace><Key.backspace><Key.backspace><Key.backspace><Key.backspace><Key.backspace><Key.shift><Key.shift><Key.shift><Key.shift><Key.shift><Key.shift><Key.shift><Key.shift><Key.shift><Key.shift>Client
Screenshot: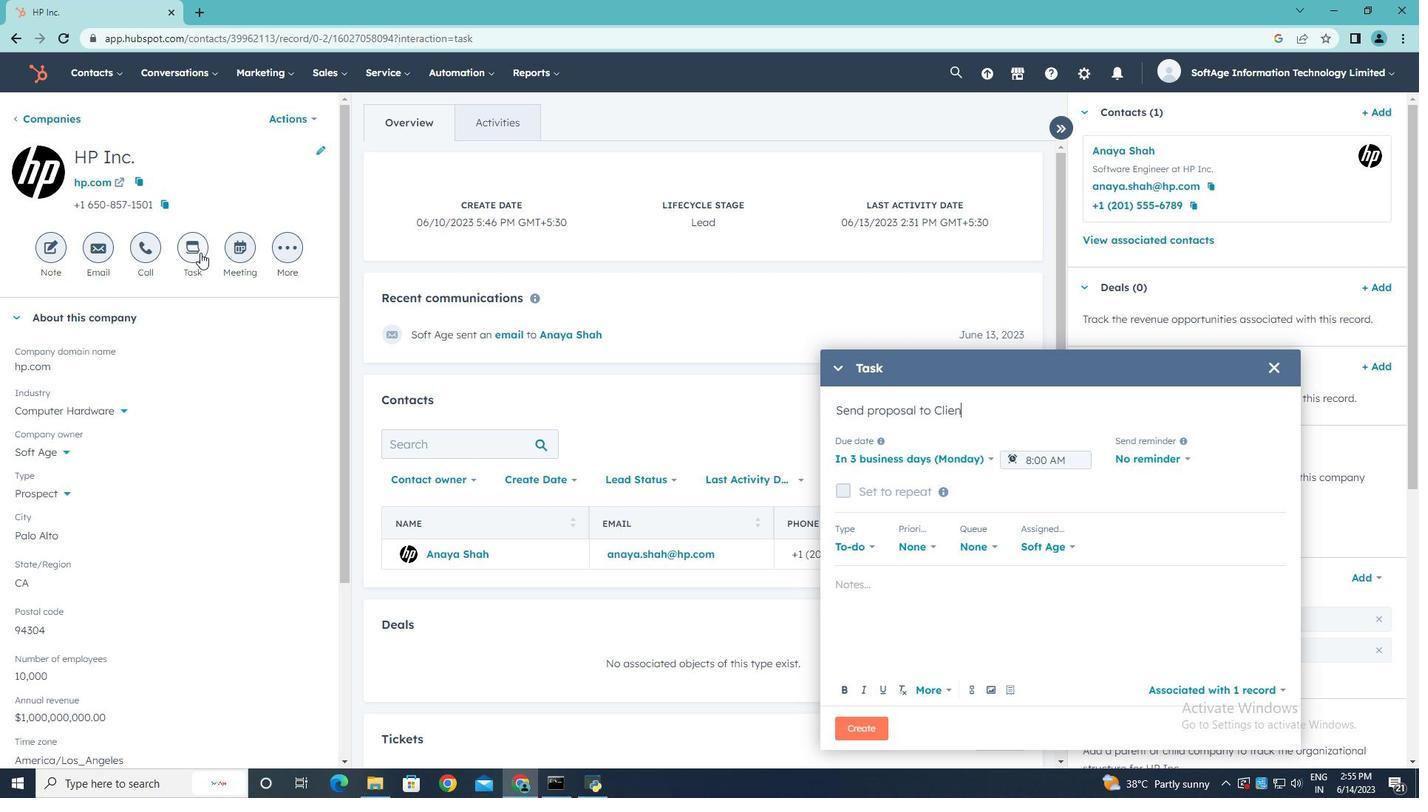 
Action: Mouse moved to (871, 411)
Screenshot: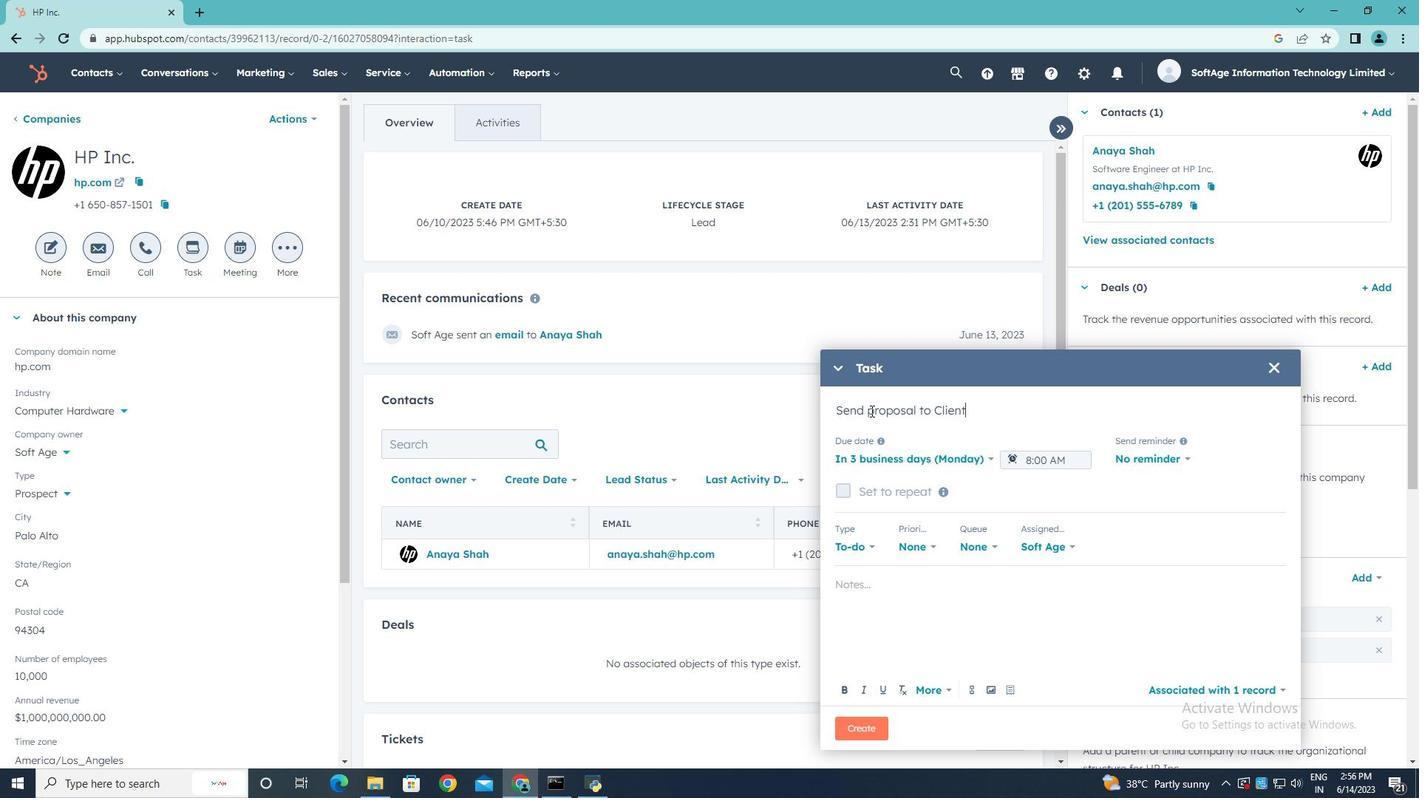 
Action: Mouse pressed left at (871, 411)
Screenshot: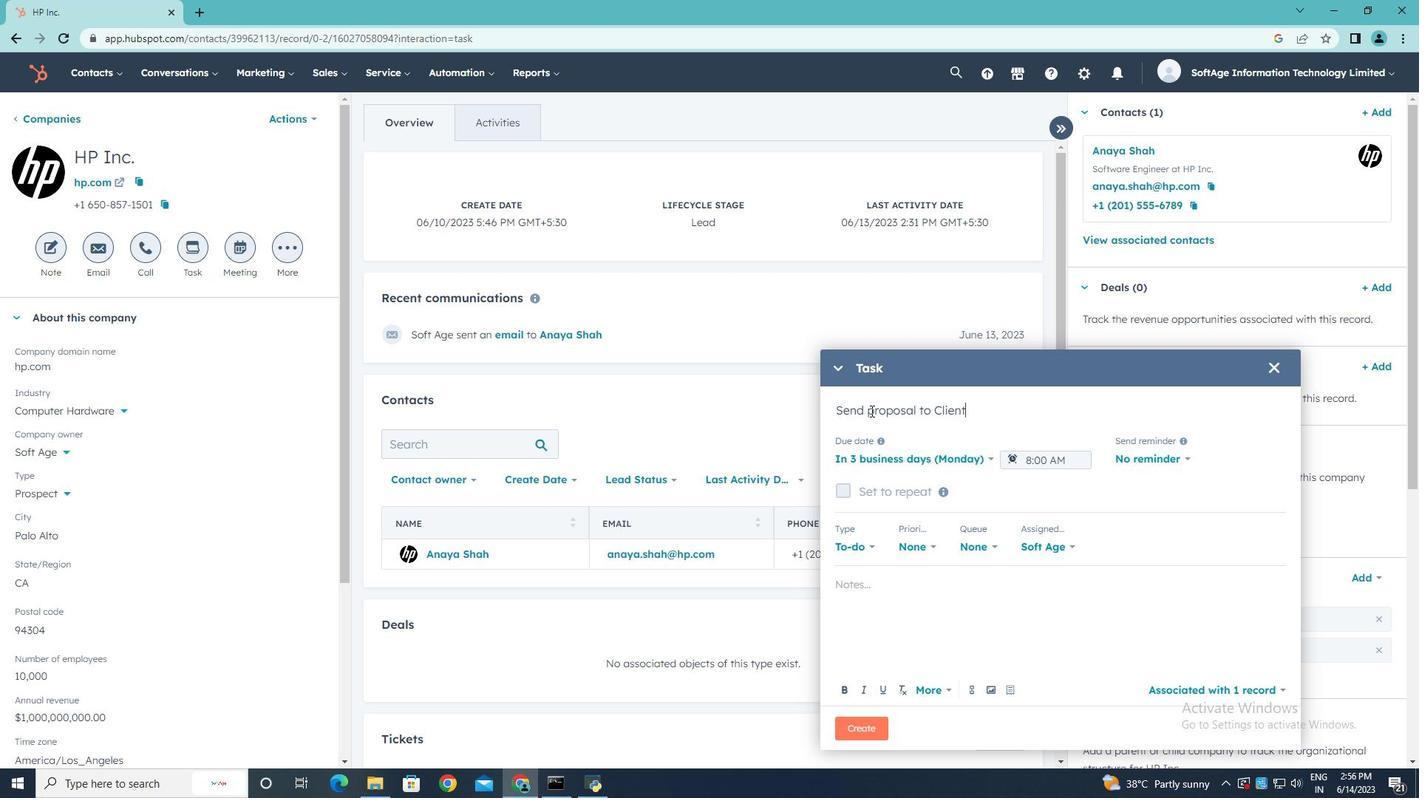 
Action: Key pressed <Key.backspace>p
Screenshot: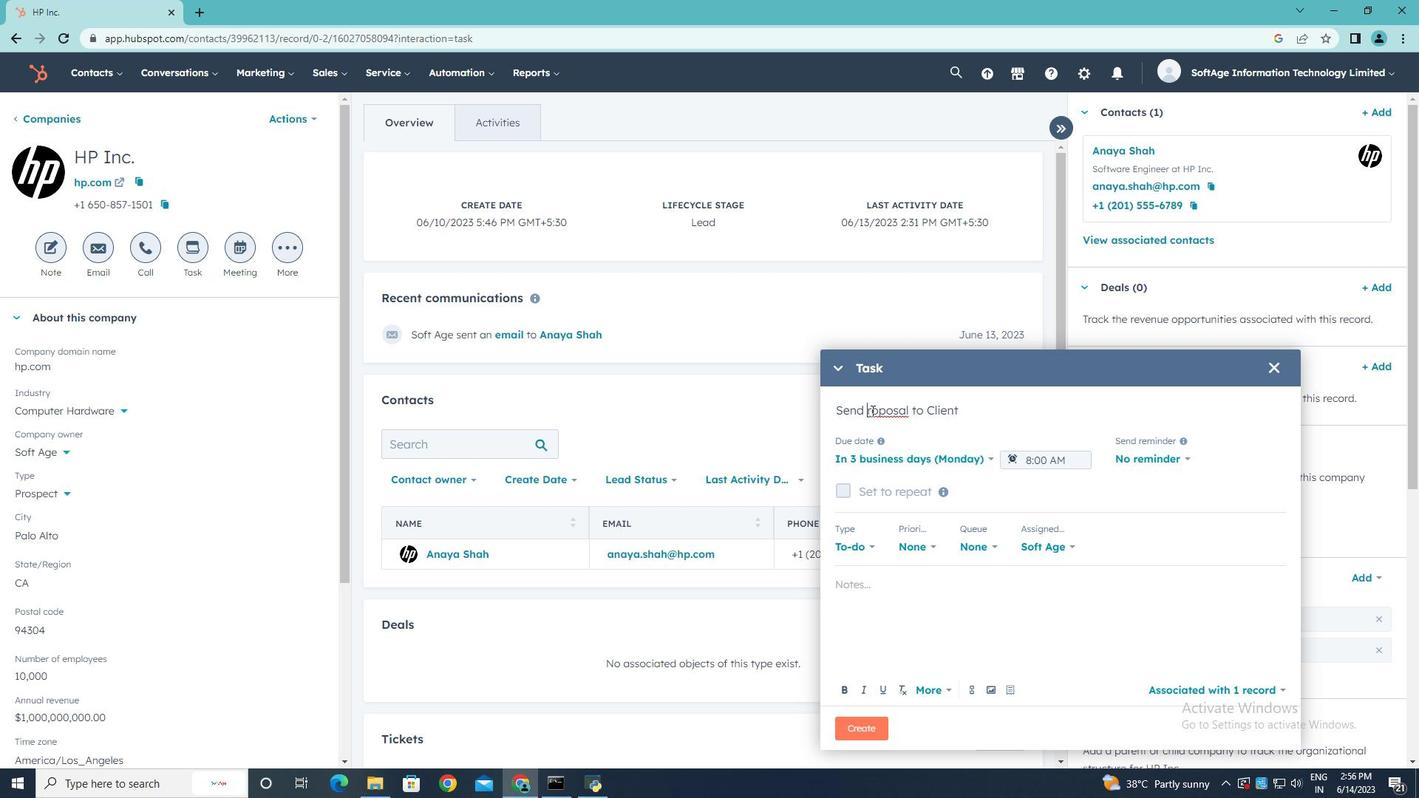 
Action: Mouse moved to (987, 458)
Screenshot: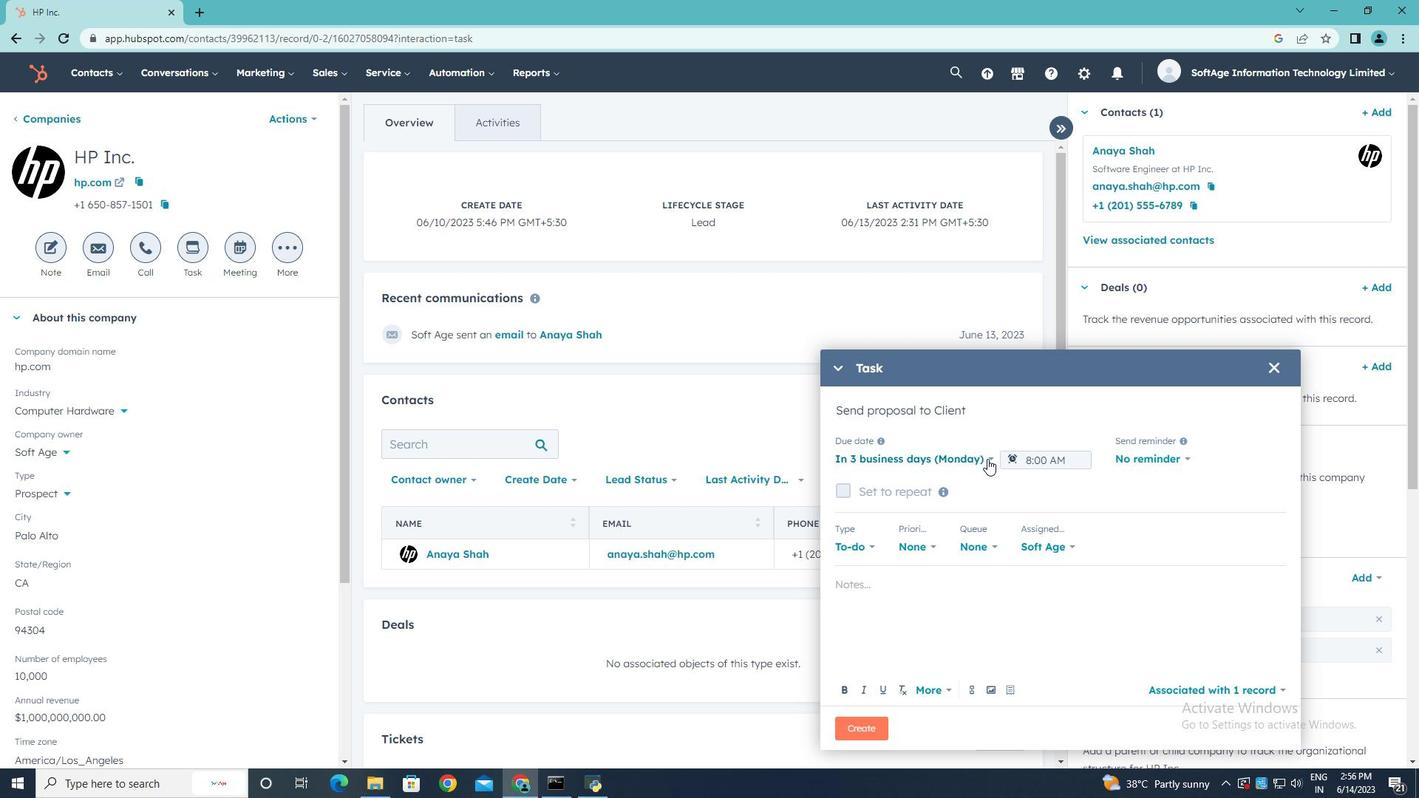 
Action: Mouse pressed left at (987, 458)
Screenshot: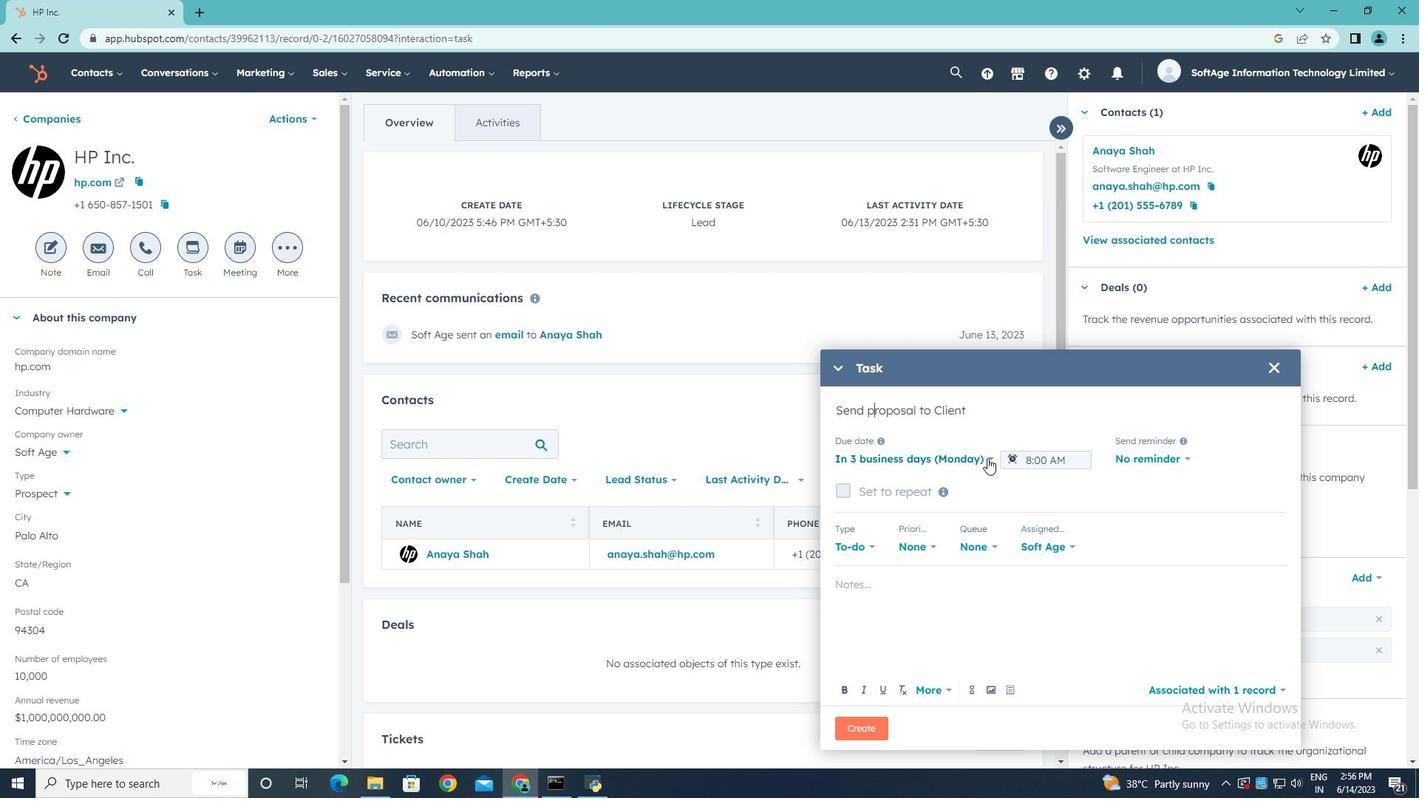 
Action: Mouse moved to (964, 479)
Screenshot: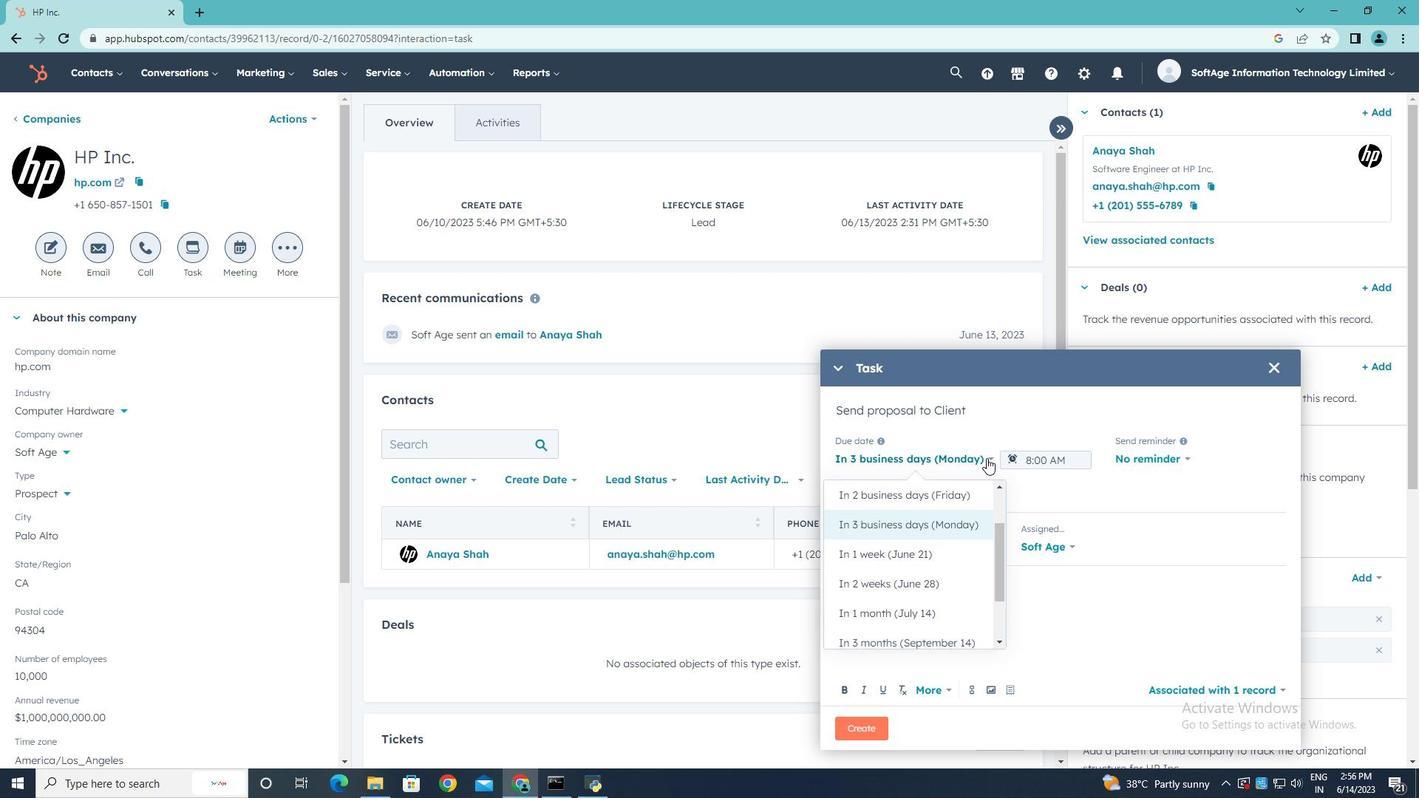 
Action: Mouse scrolled (964, 479) with delta (0, 0)
Screenshot: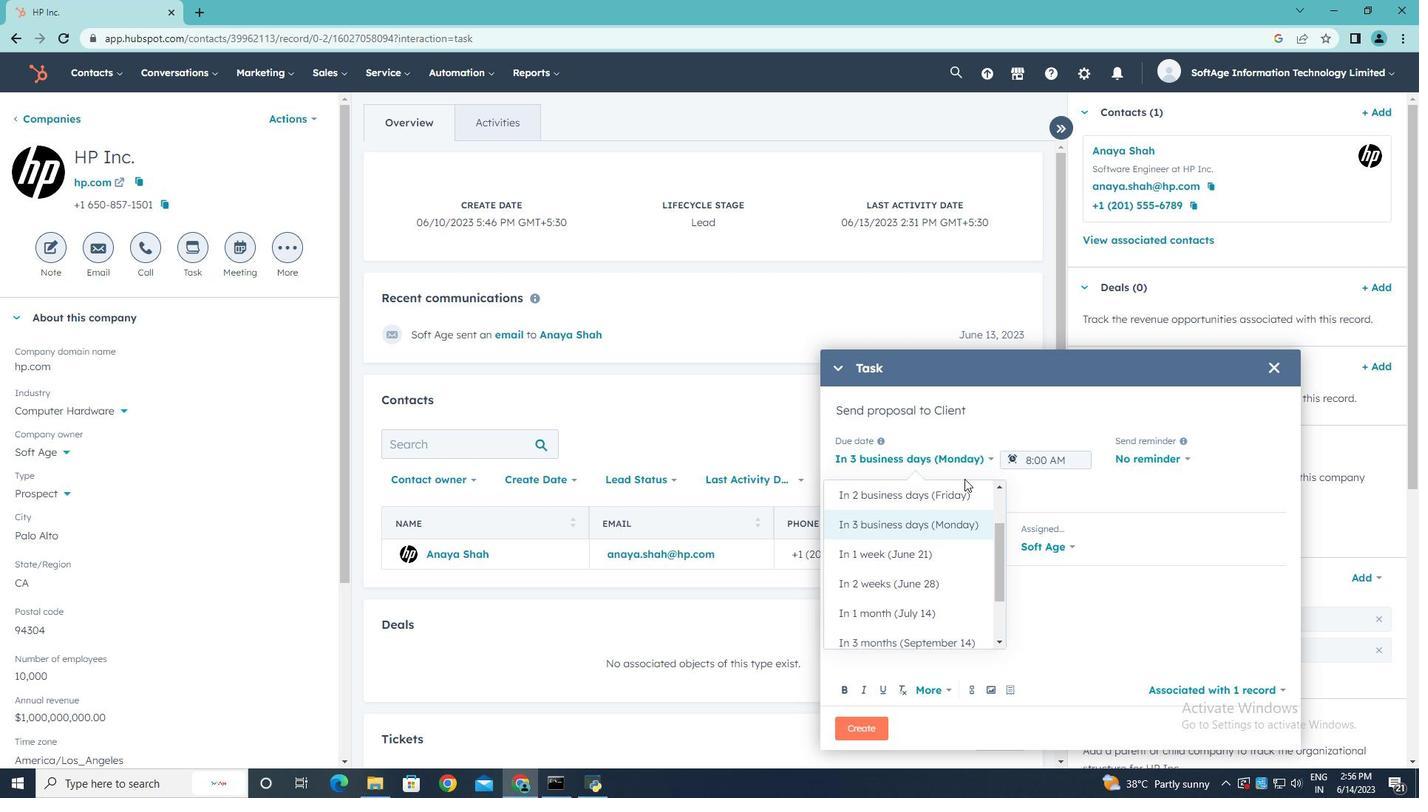 
Action: Mouse scrolled (964, 479) with delta (0, 0)
Screenshot: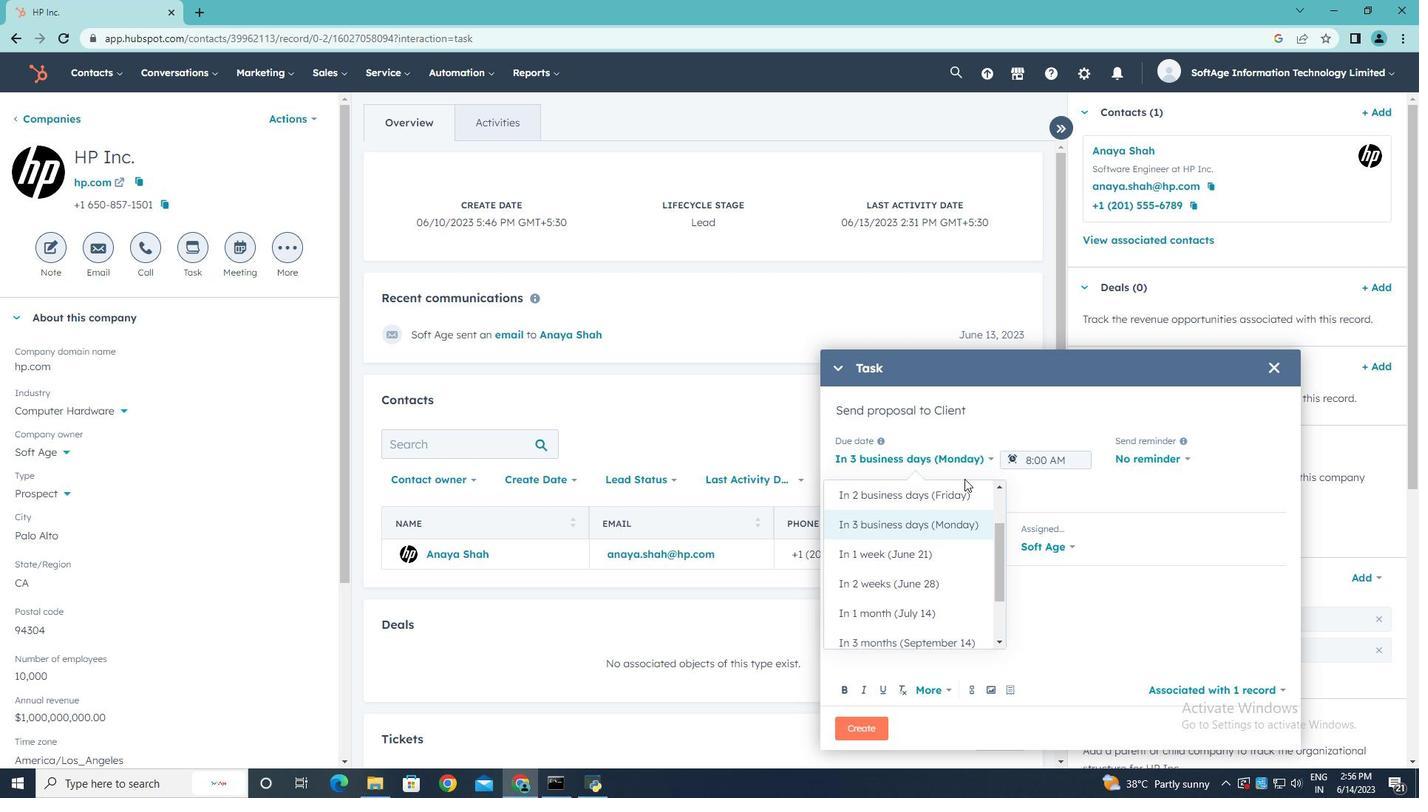 
Action: Mouse scrolled (964, 479) with delta (0, 0)
Screenshot: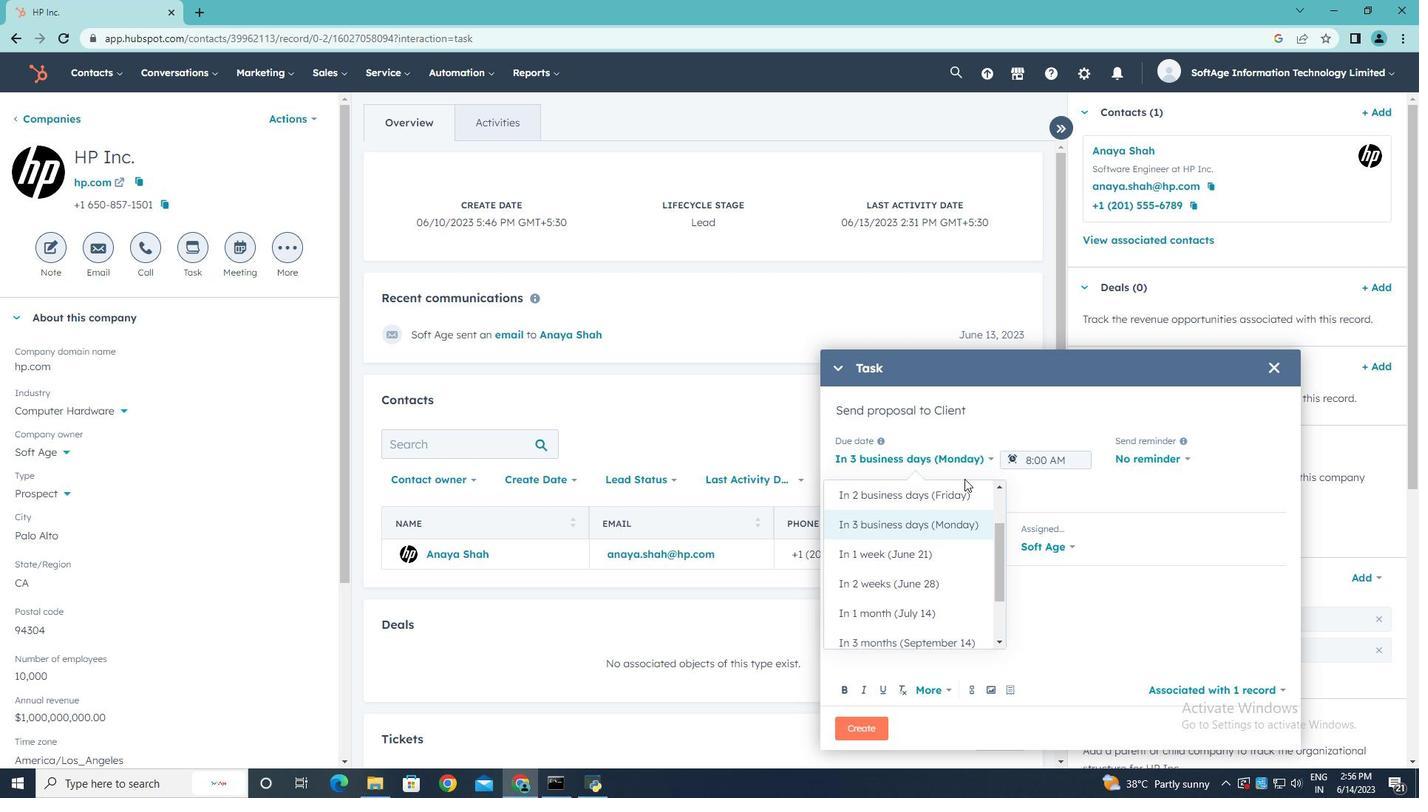 
Action: Mouse moved to (957, 507)
Screenshot: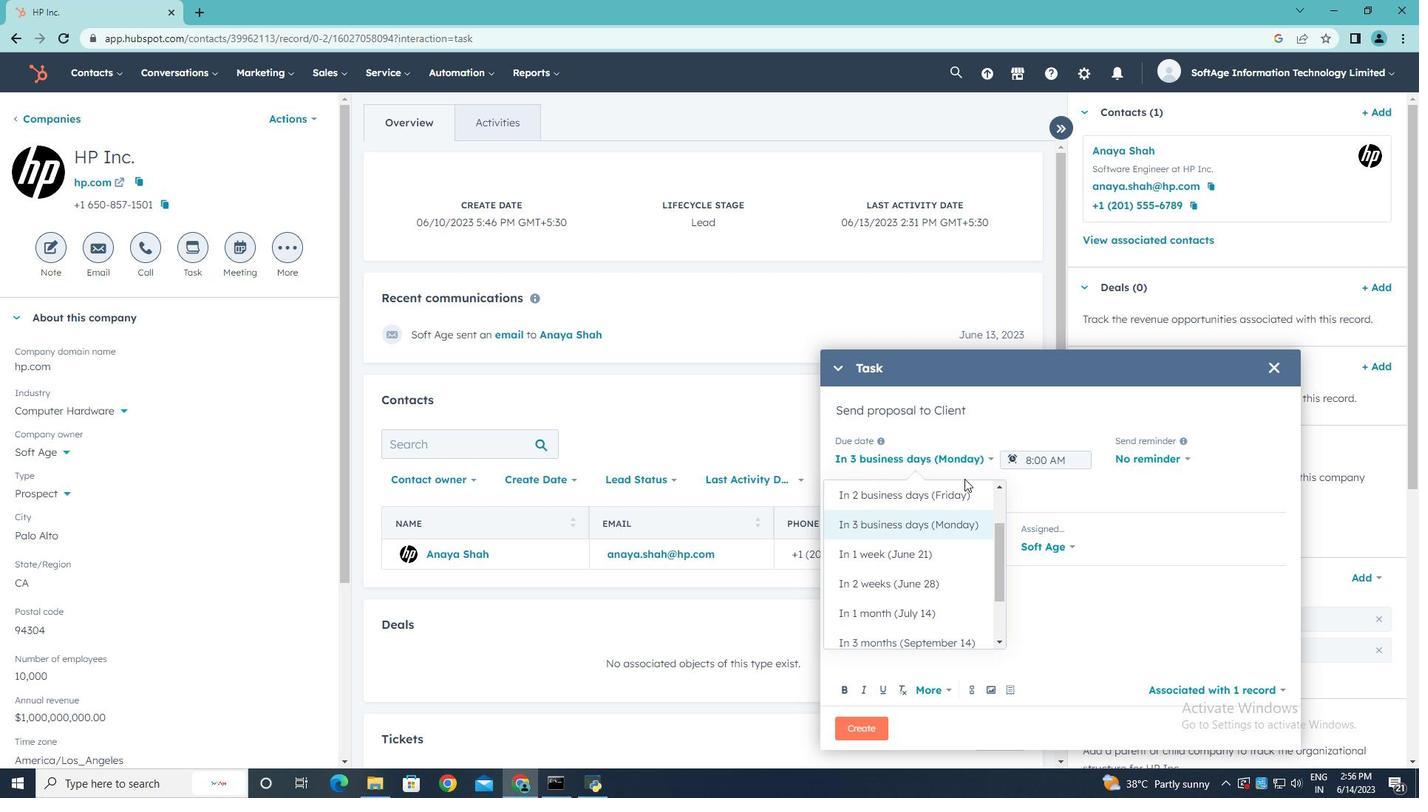 
Action: Mouse scrolled (957, 507) with delta (0, 0)
Screenshot: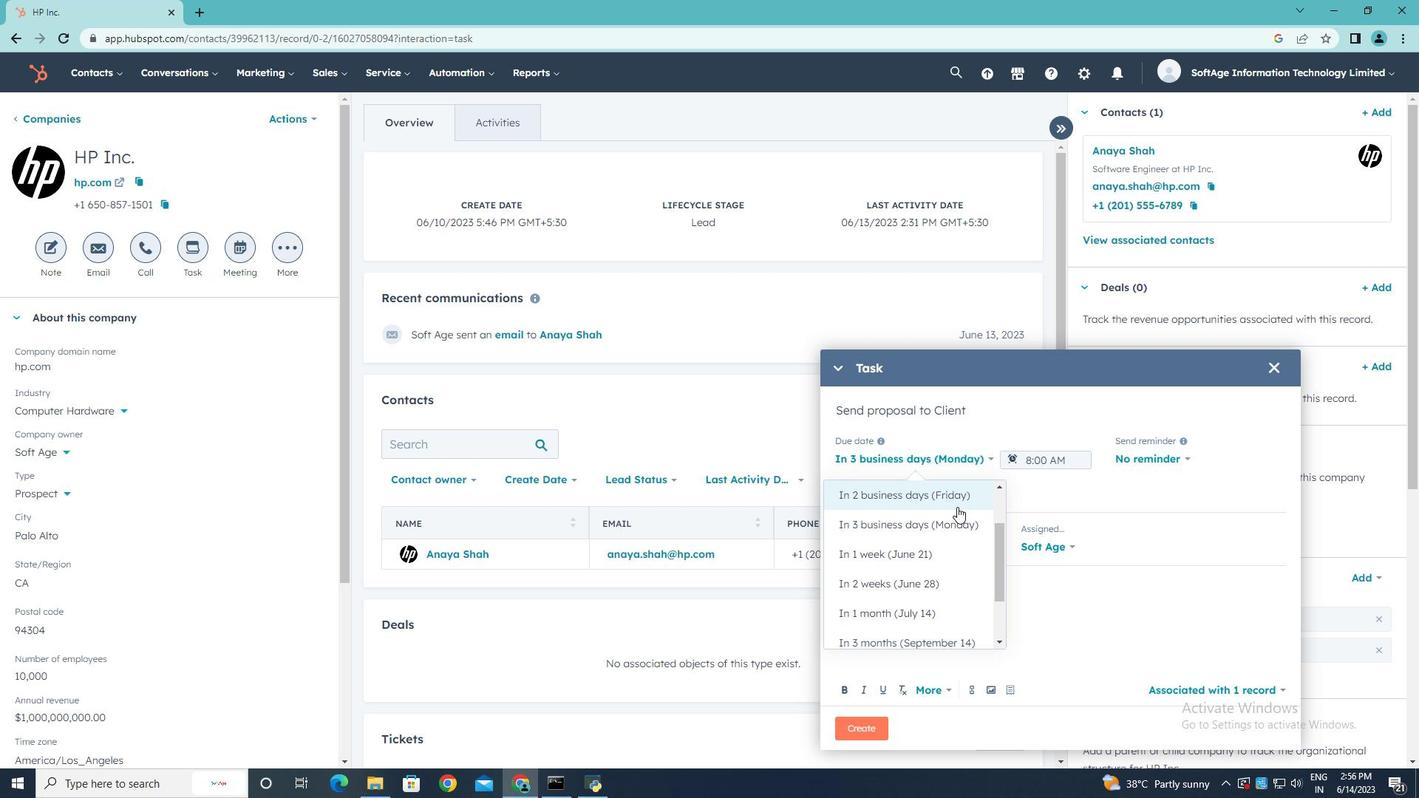 
Action: Mouse scrolled (957, 507) with delta (0, 0)
Screenshot: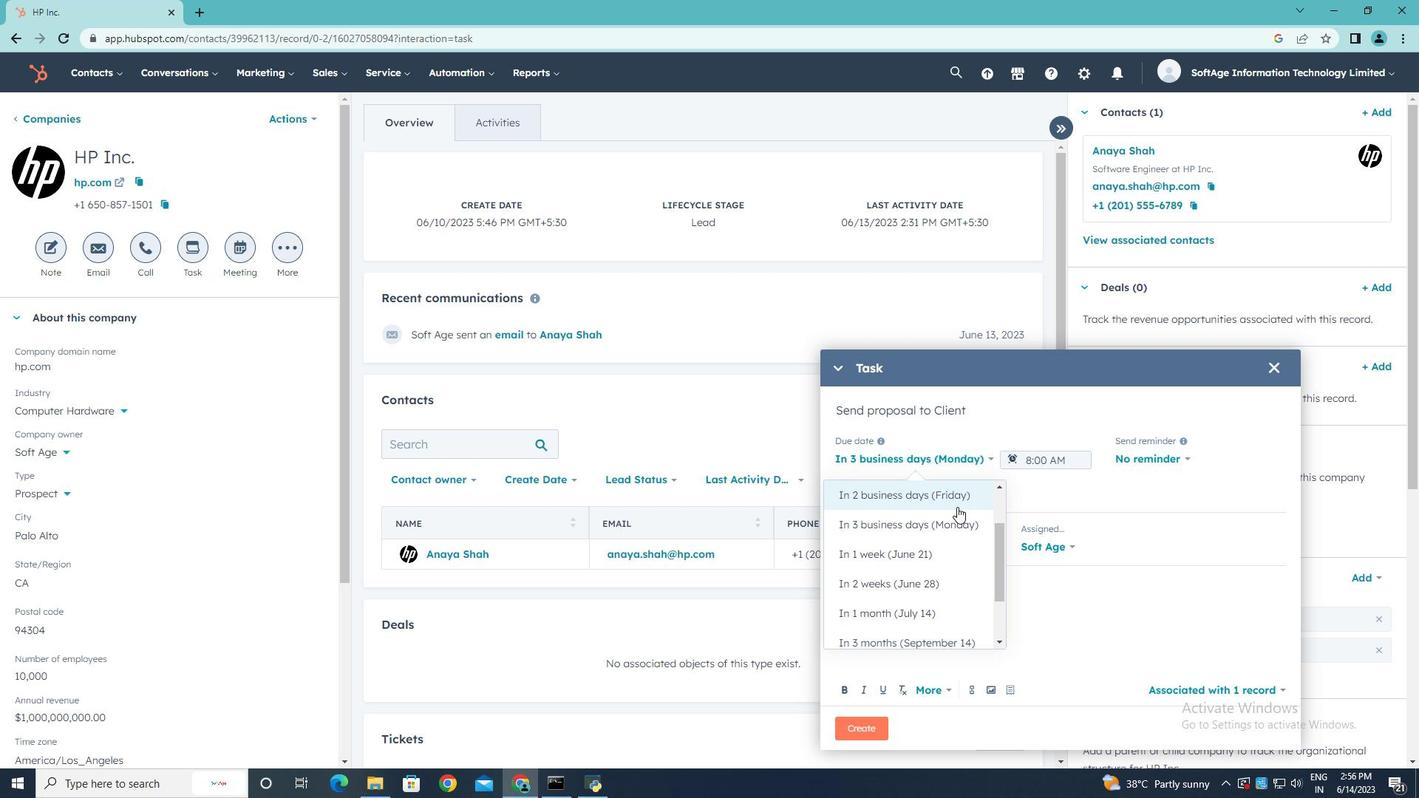 
Action: Mouse moved to (911, 535)
Screenshot: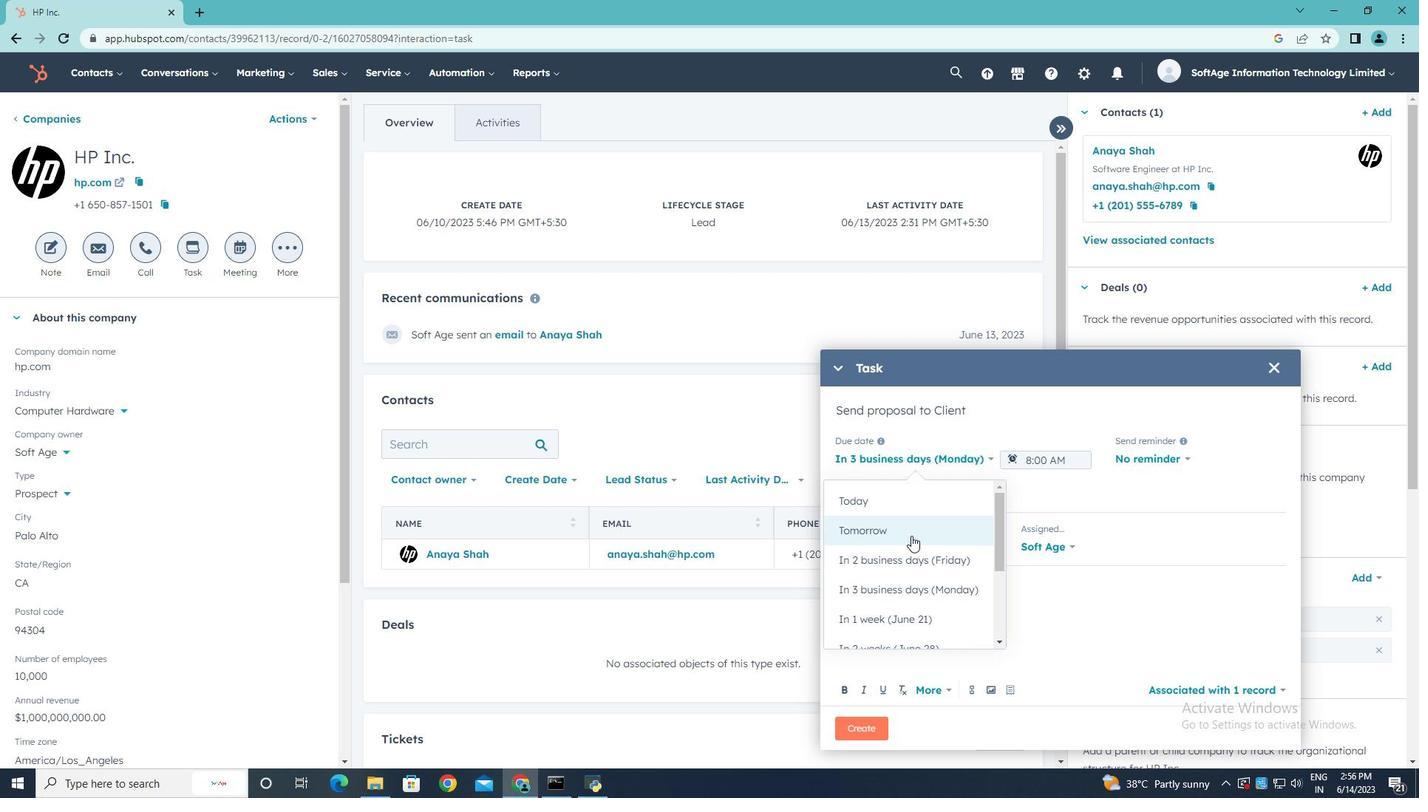 
Action: Mouse pressed left at (911, 535)
Screenshot: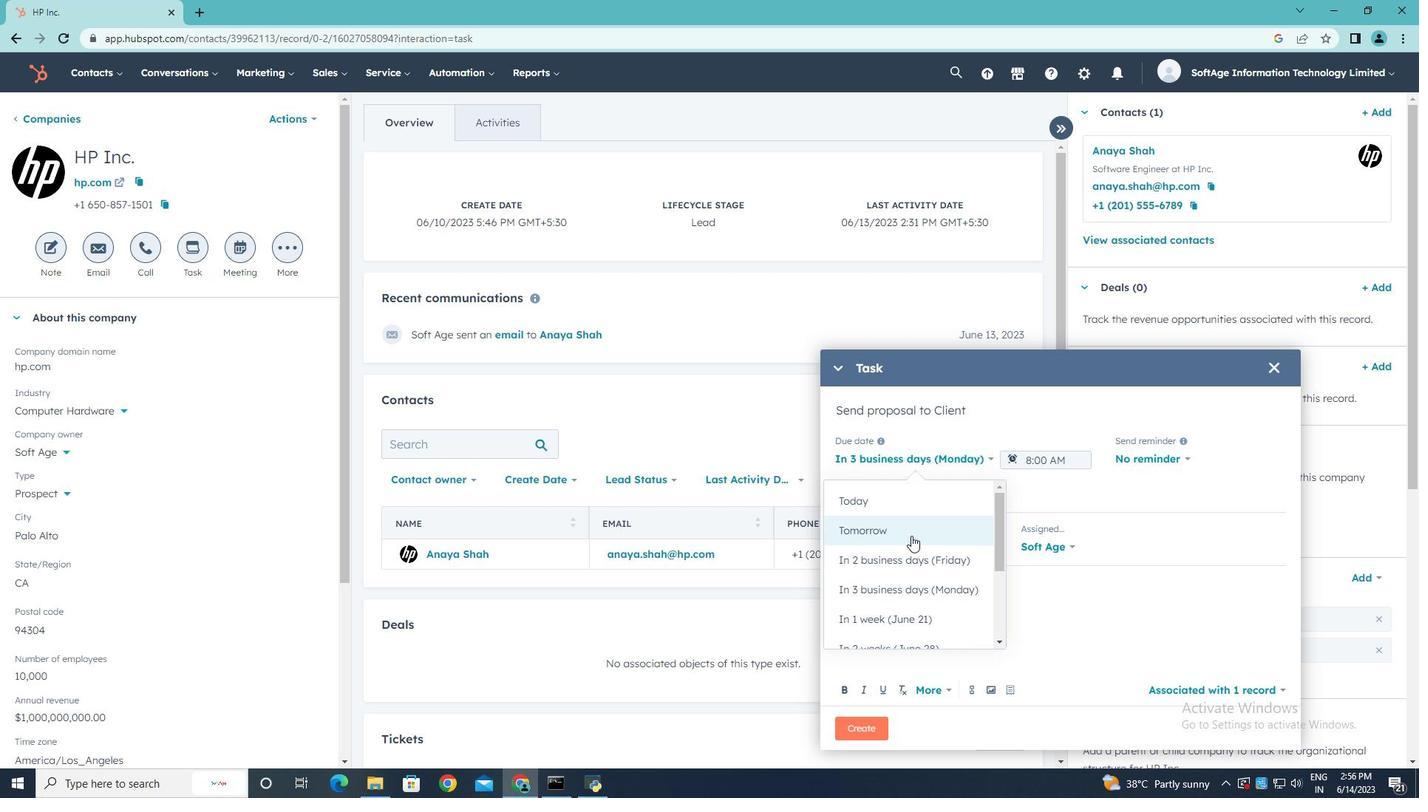 
Action: Mouse moved to (1088, 457)
Screenshot: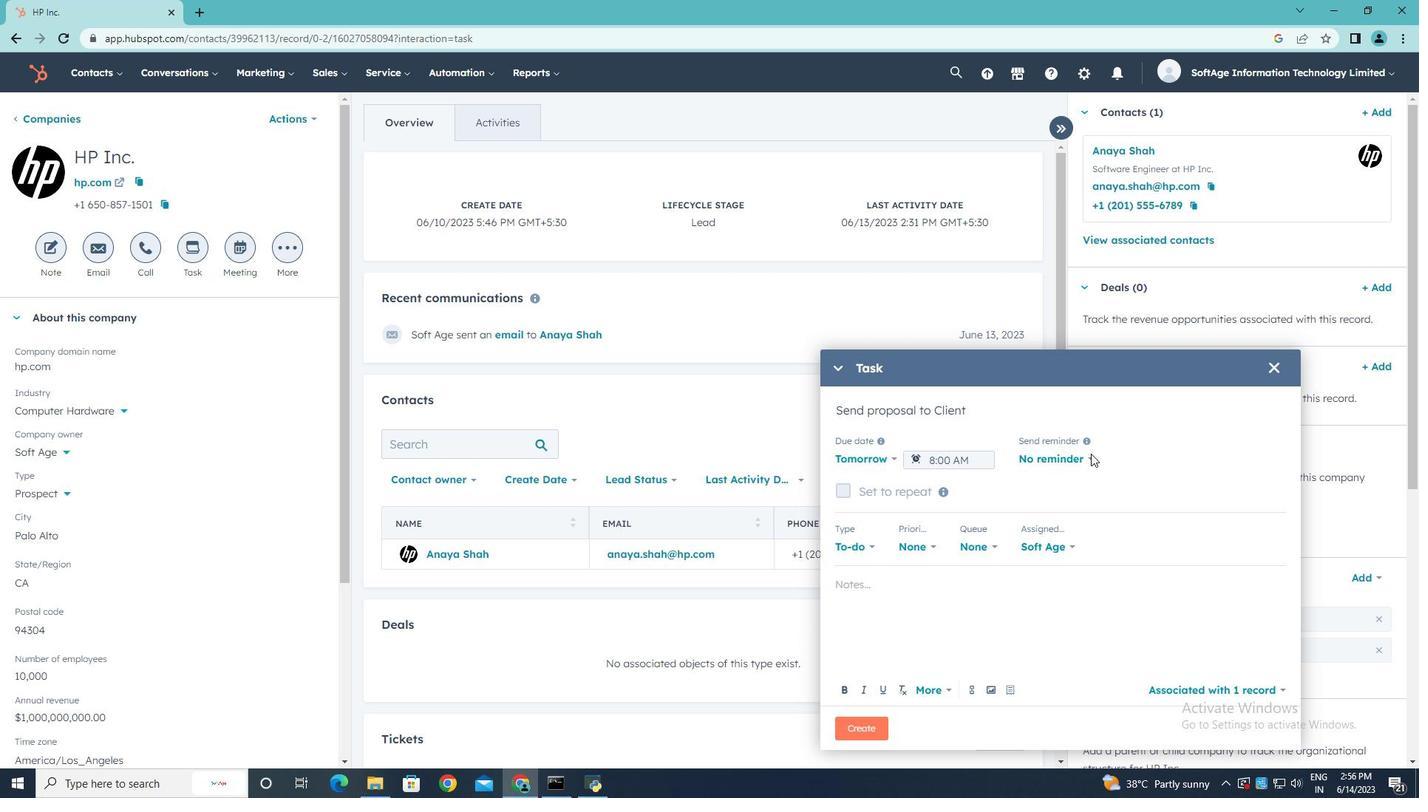 
Action: Mouse pressed left at (1088, 457)
Screenshot: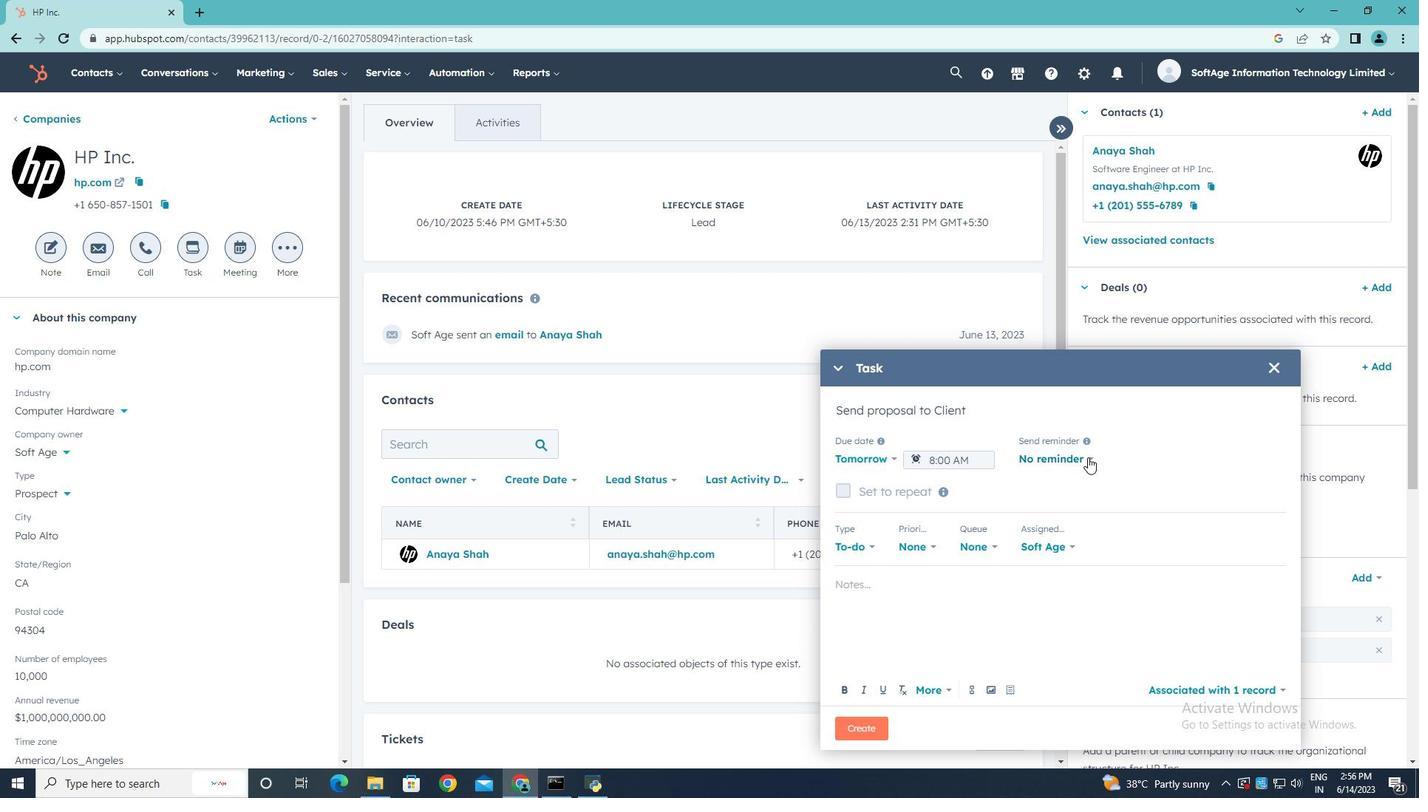
Action: Mouse moved to (1067, 552)
Screenshot: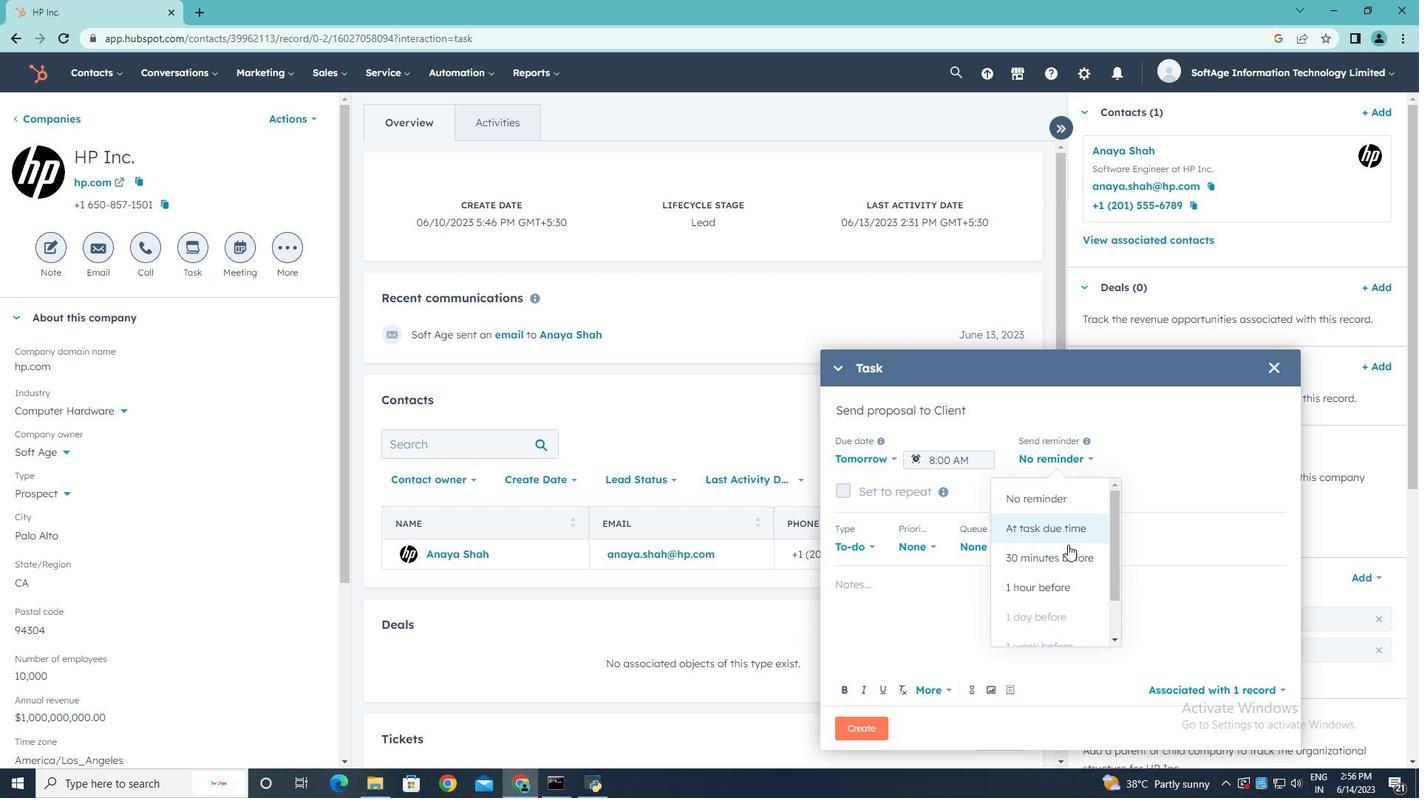 
Action: Mouse pressed left at (1067, 552)
Screenshot: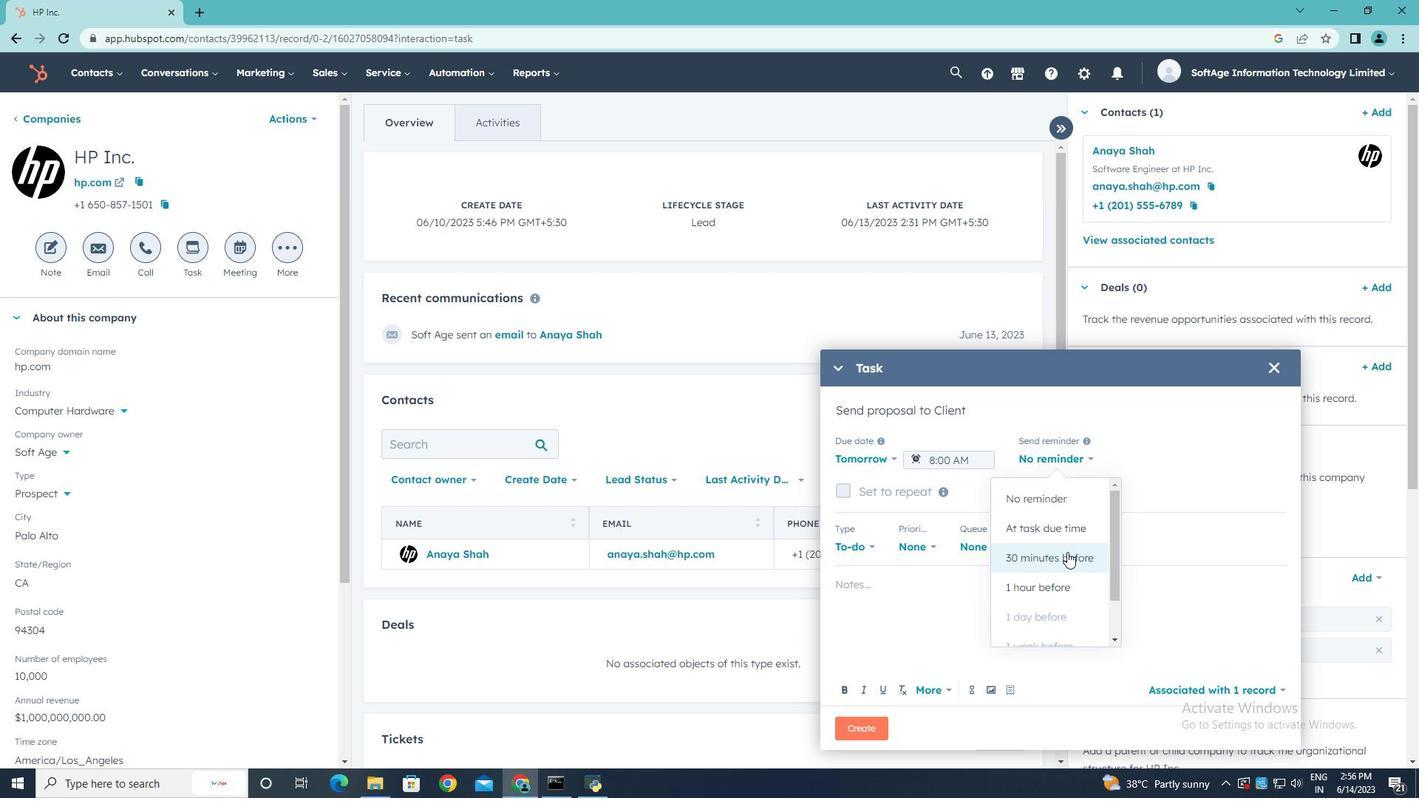 
Action: Mouse moved to (932, 547)
Screenshot: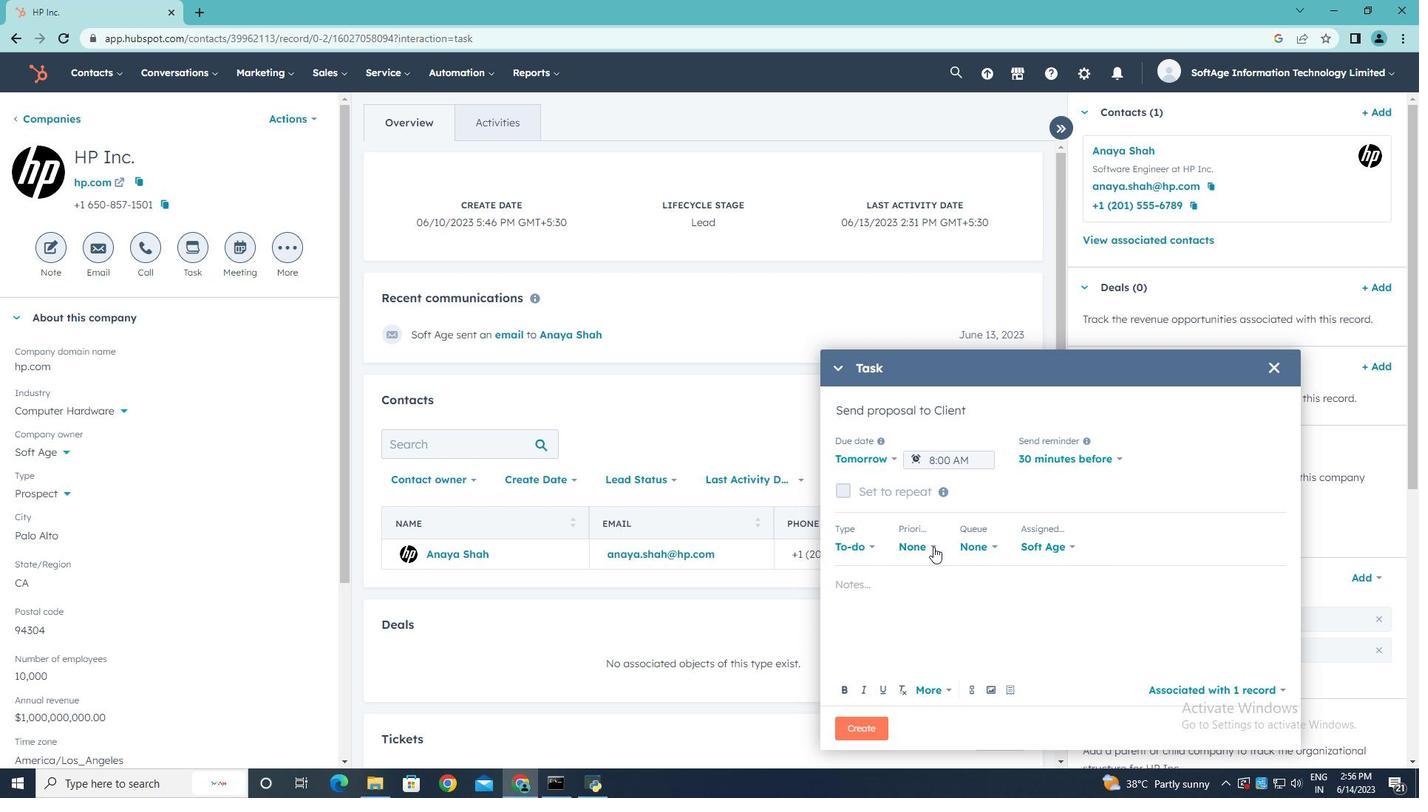 
Action: Mouse pressed left at (932, 547)
Screenshot: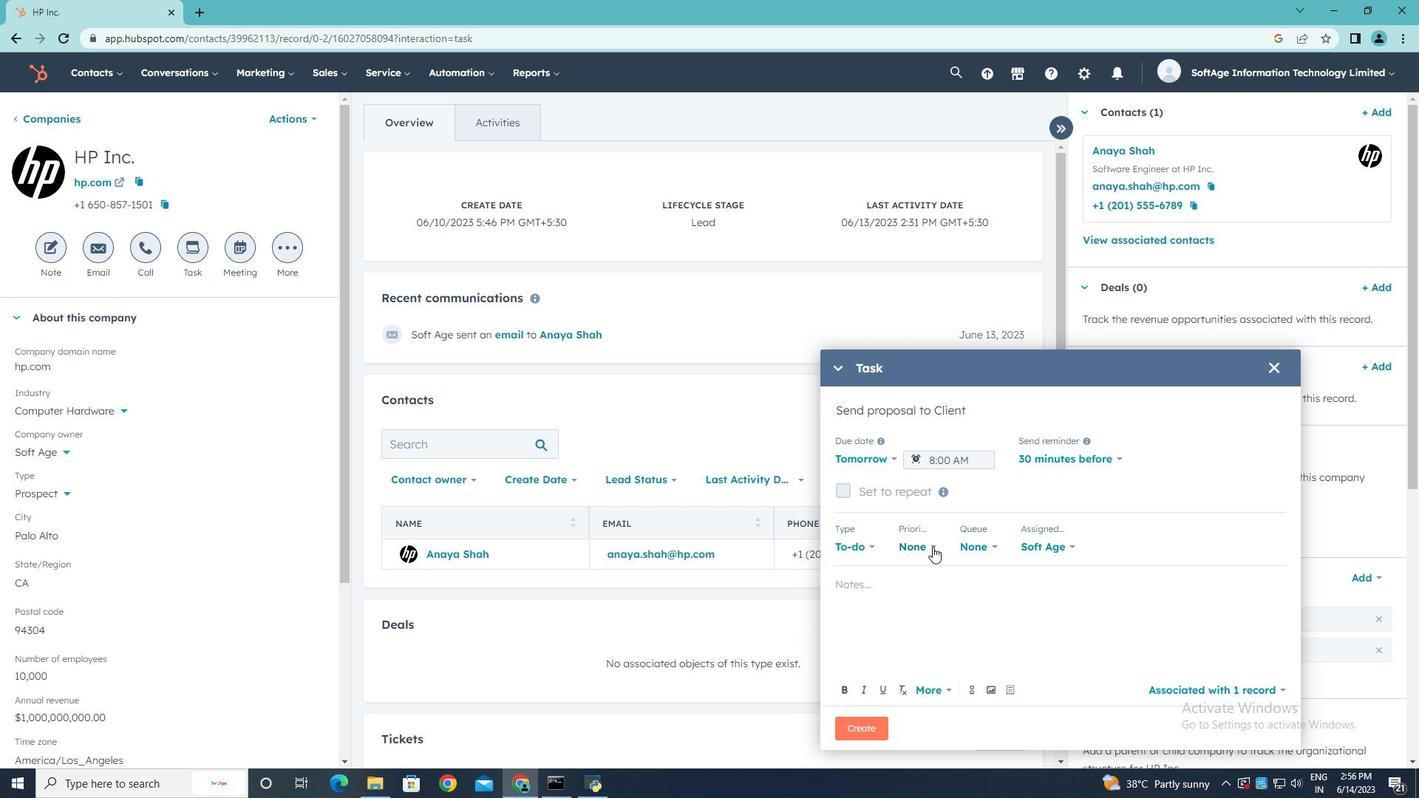 
Action: Mouse moved to (908, 613)
Screenshot: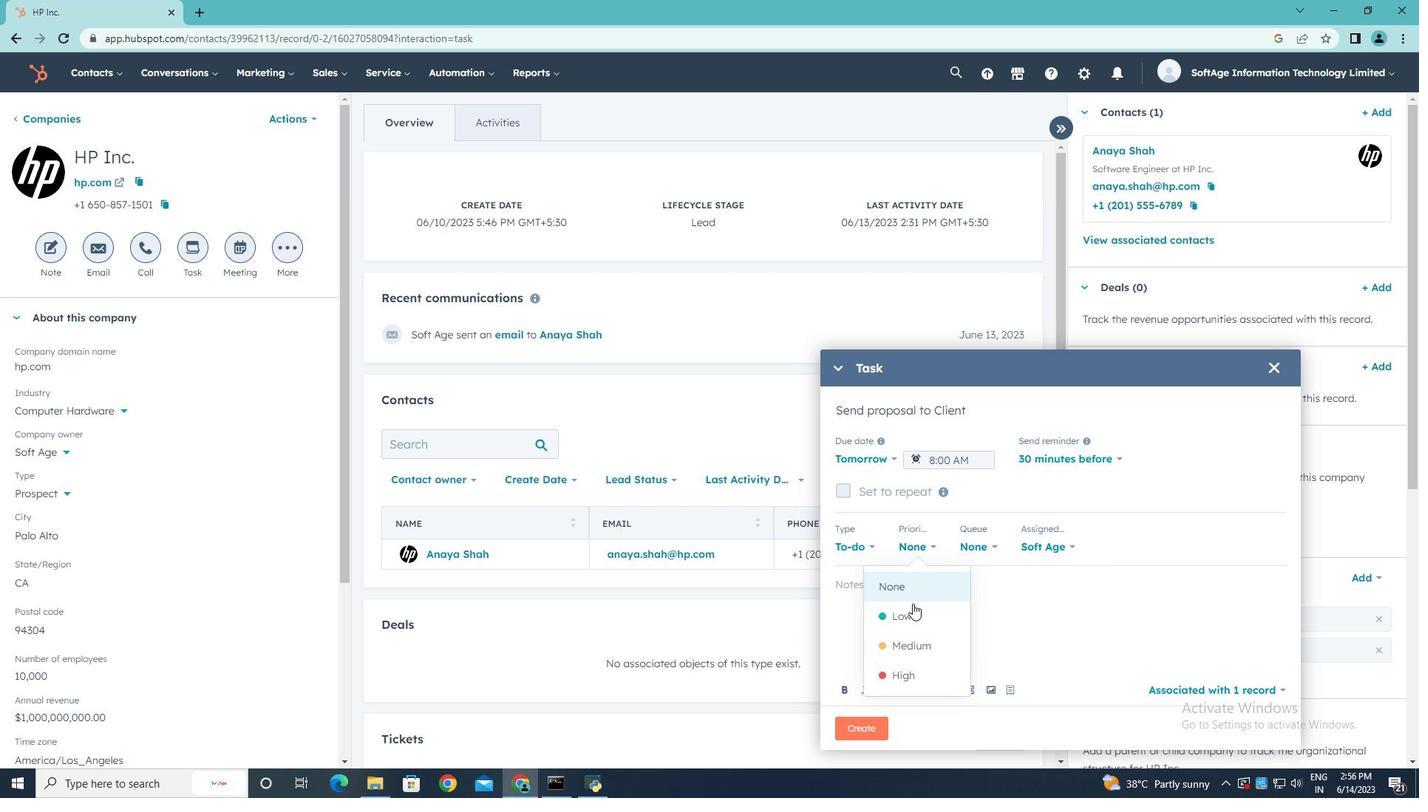 
Action: Mouse pressed left at (908, 613)
Screenshot: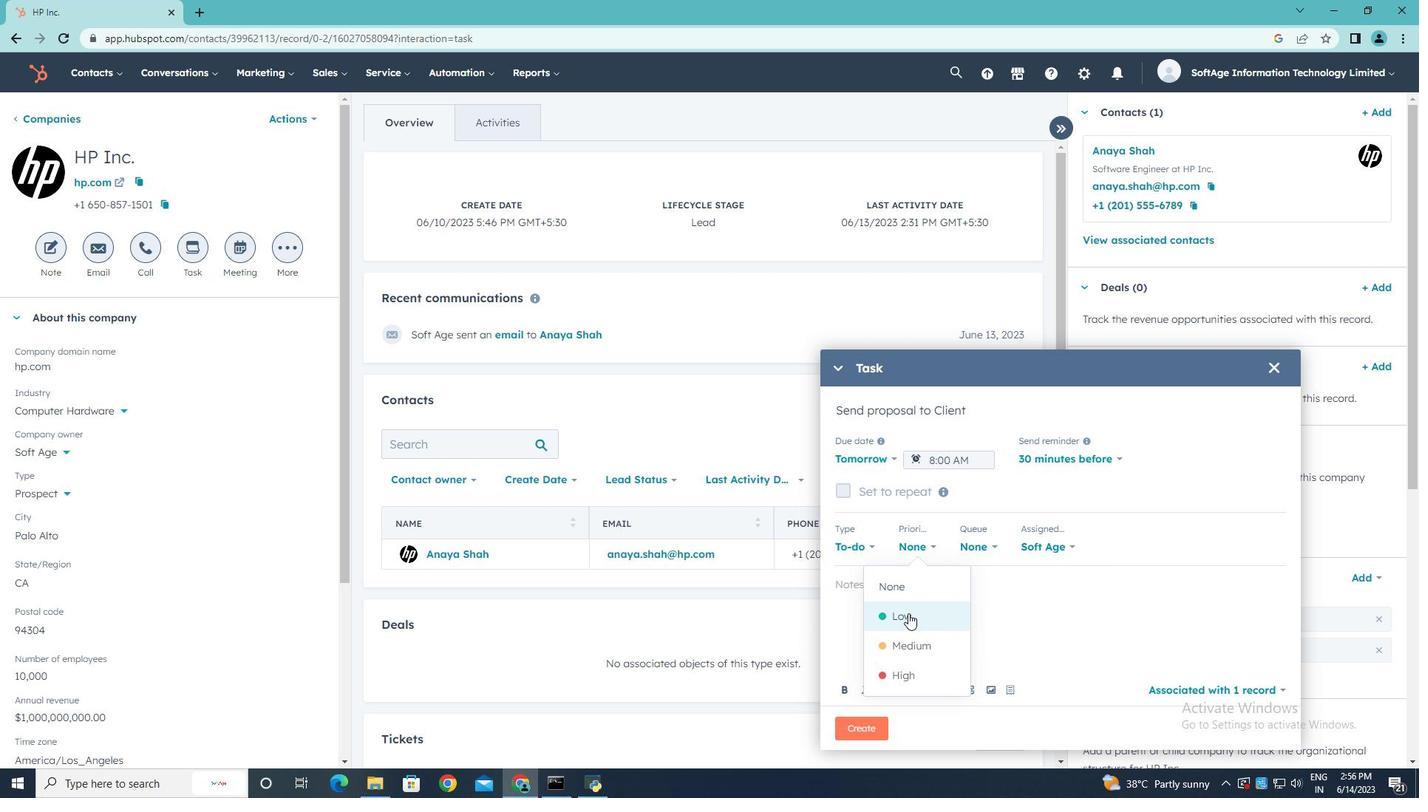 
Action: Mouse moved to (867, 580)
Screenshot: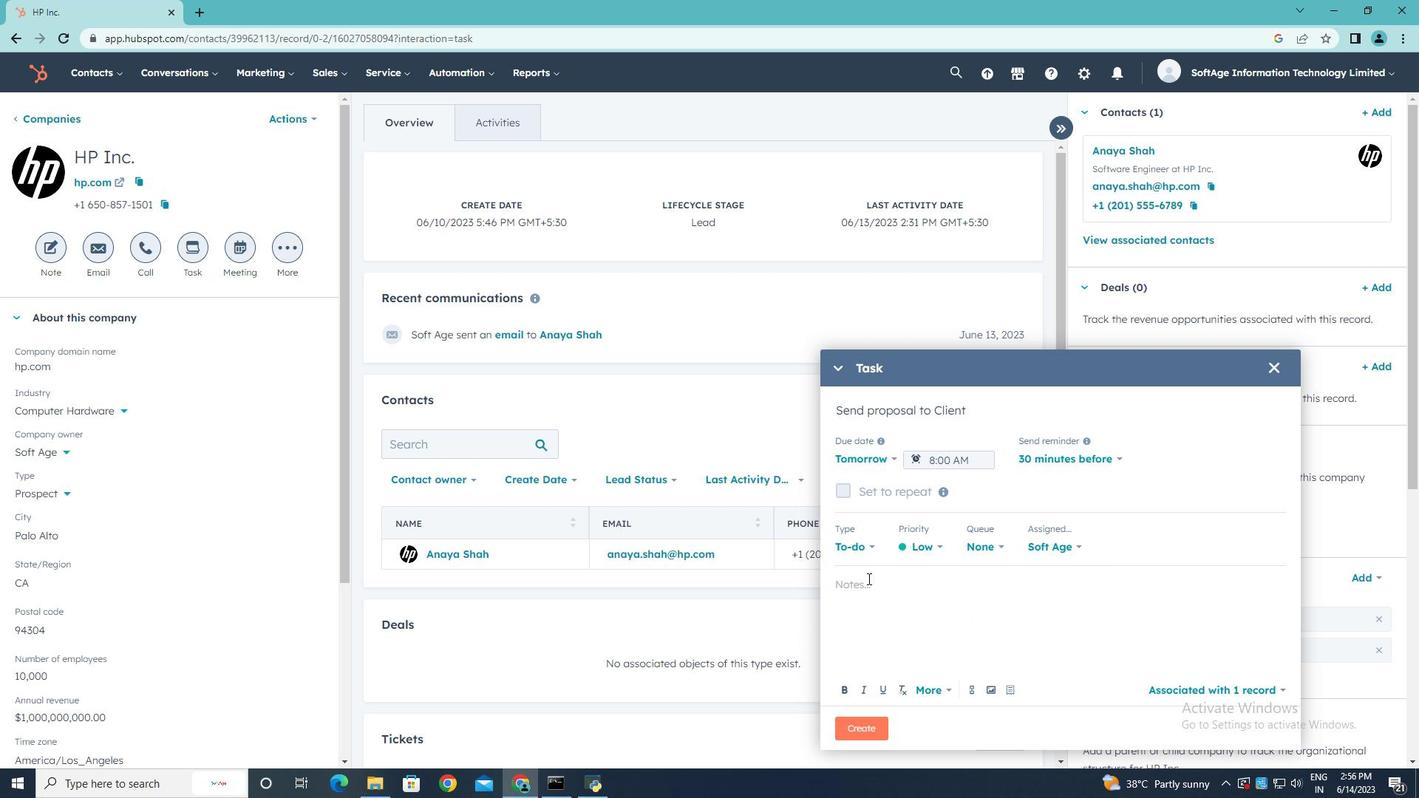 
Action: Mouse pressed left at (867, 580)
Screenshot: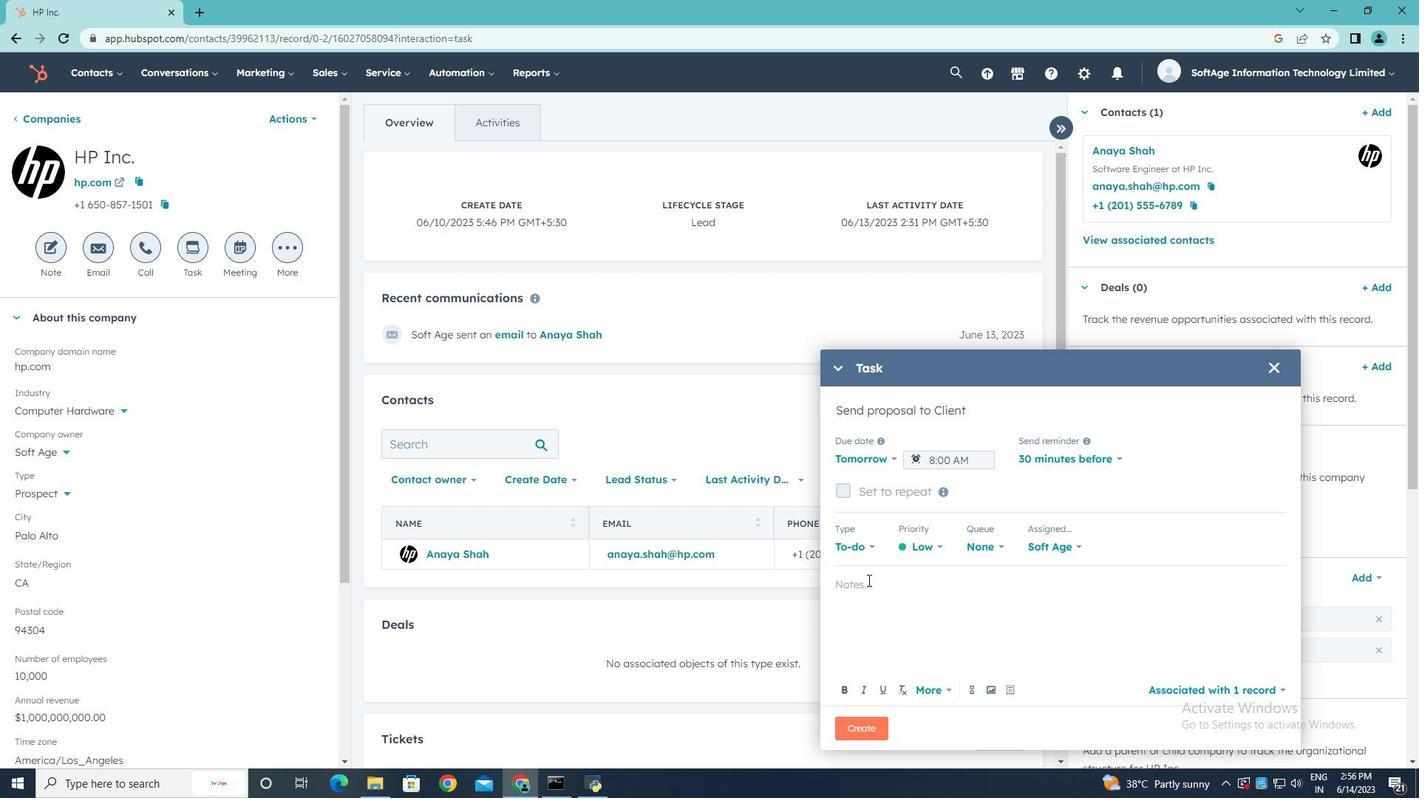 
Action: Key pressed <Key.shift>Review<Key.space>the<Key.space>attached<Key.space>proposal
Screenshot: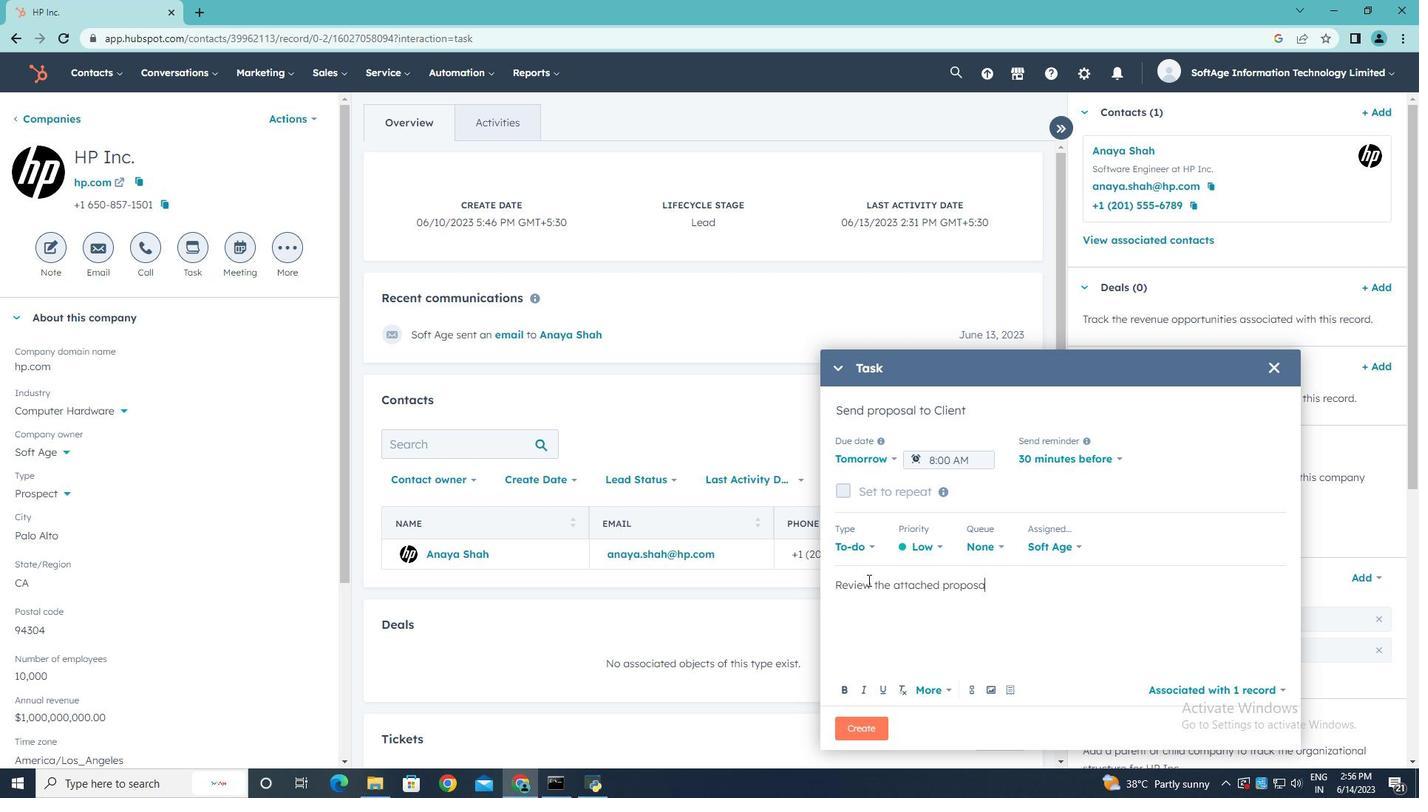 
Action: Mouse moved to (858, 723)
Screenshot: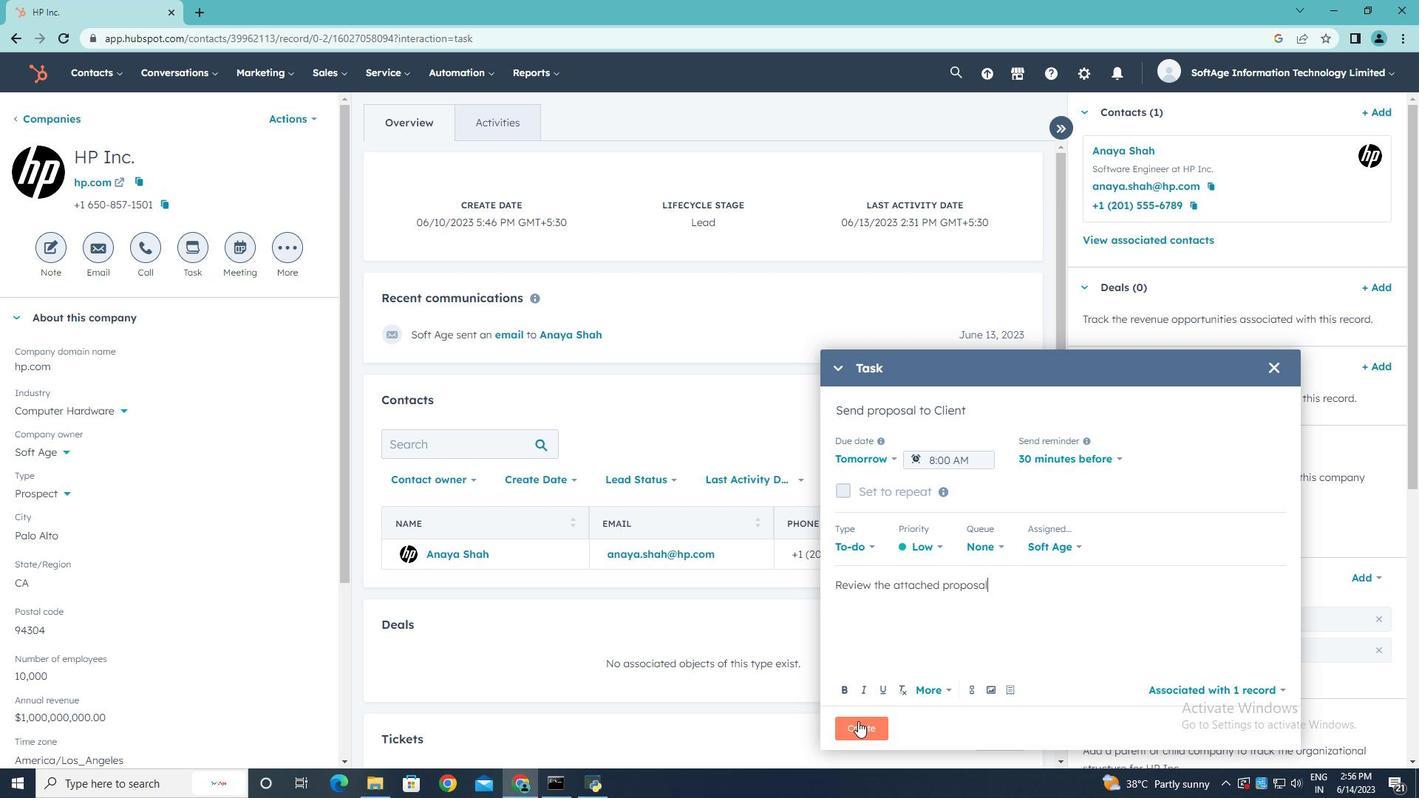 
Action: Mouse pressed left at (858, 723)
Screenshot: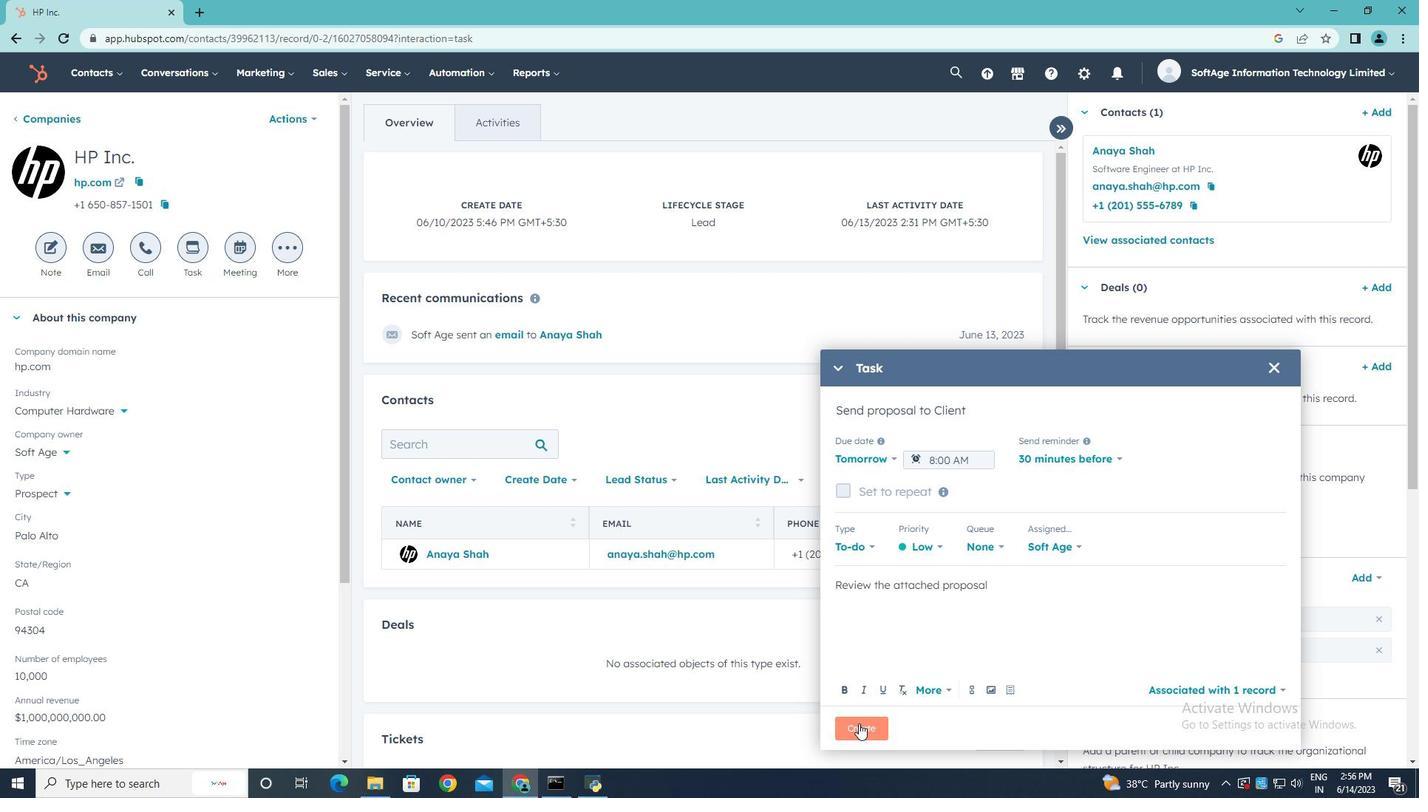 
